 Task: Add an event with the title Team Building Activity, date '2023/12/12', time 7:50 AM to 9:50 AMand add a description: Team building activities designed to suit the specific needs and dynamics of the team. Customizing the activities to align with the team's goals and challenges can maximize their effectiveness in fostering collaboration, trust, and overall team cohesion.Select event color  Graphite . Add location for the event as: 456 Gran Via, Madrid, Spain, logged in from the account softage.1@softage.netand send the event invitation to softage.2@softage.net and softage.3@softage.net. Set a reminder for the event Weekly on Sunday
Action: Mouse moved to (26, 87)
Screenshot: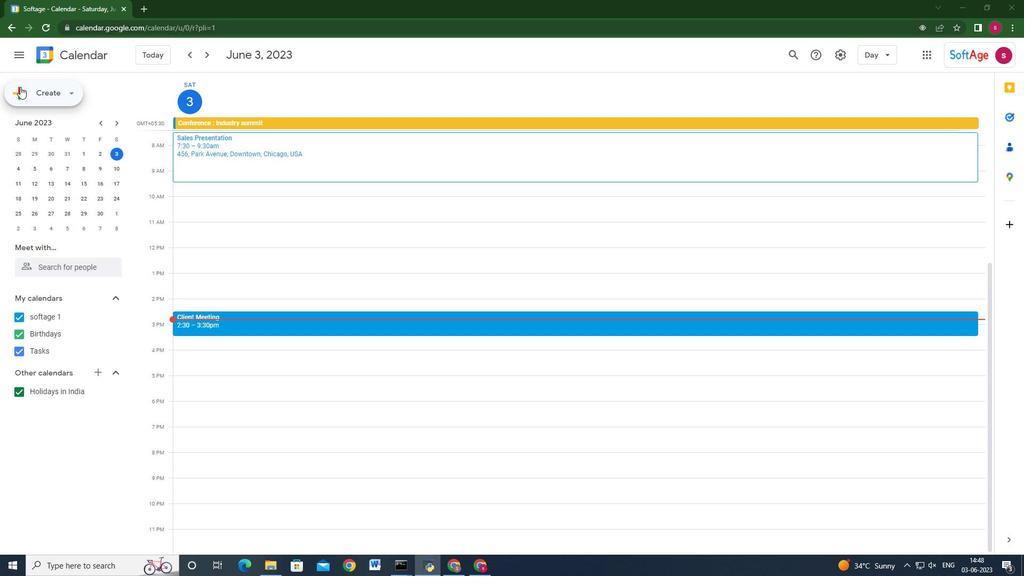 
Action: Mouse pressed left at (26, 87)
Screenshot: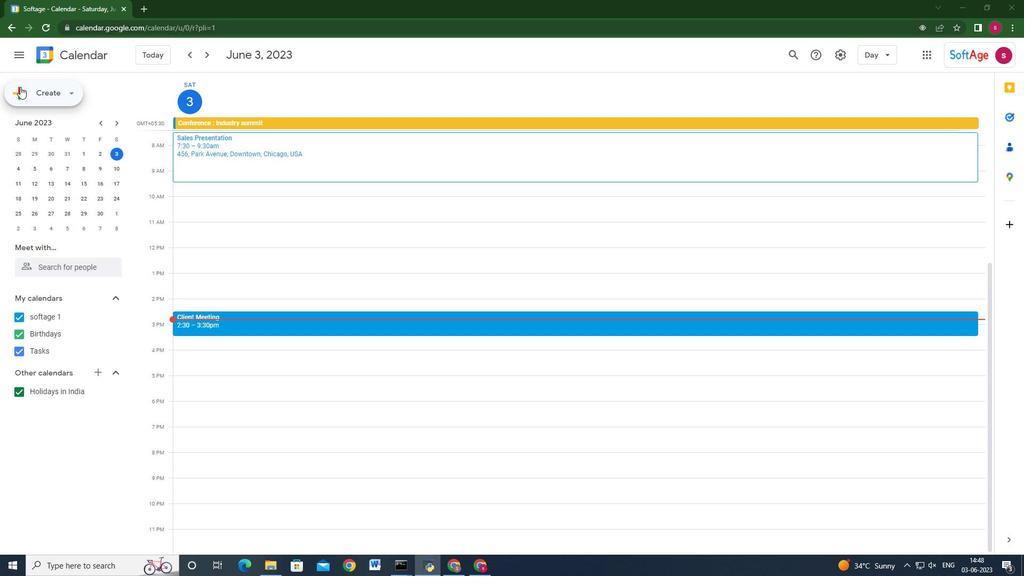 
Action: Mouse moved to (37, 117)
Screenshot: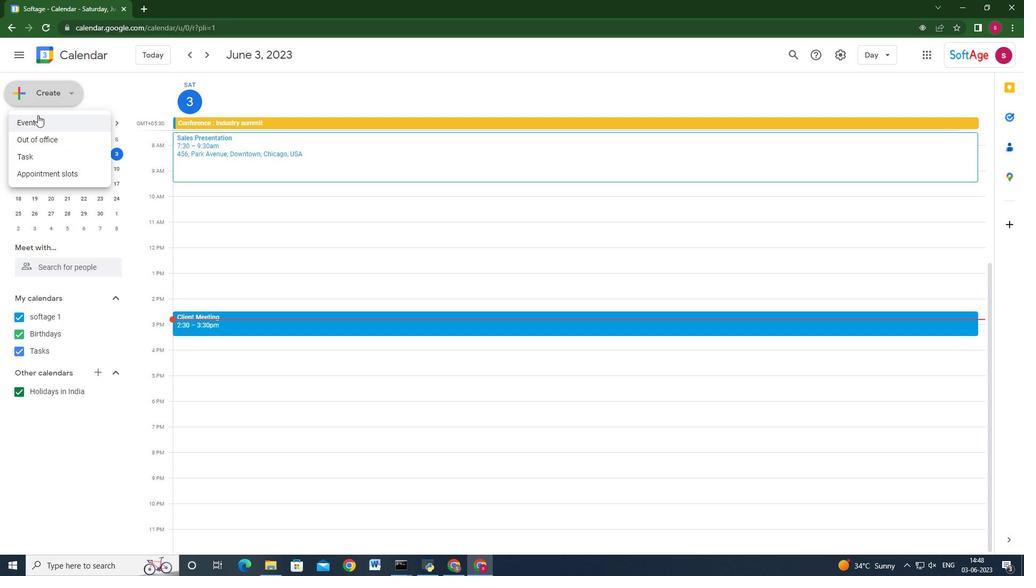 
Action: Mouse pressed left at (37, 117)
Screenshot: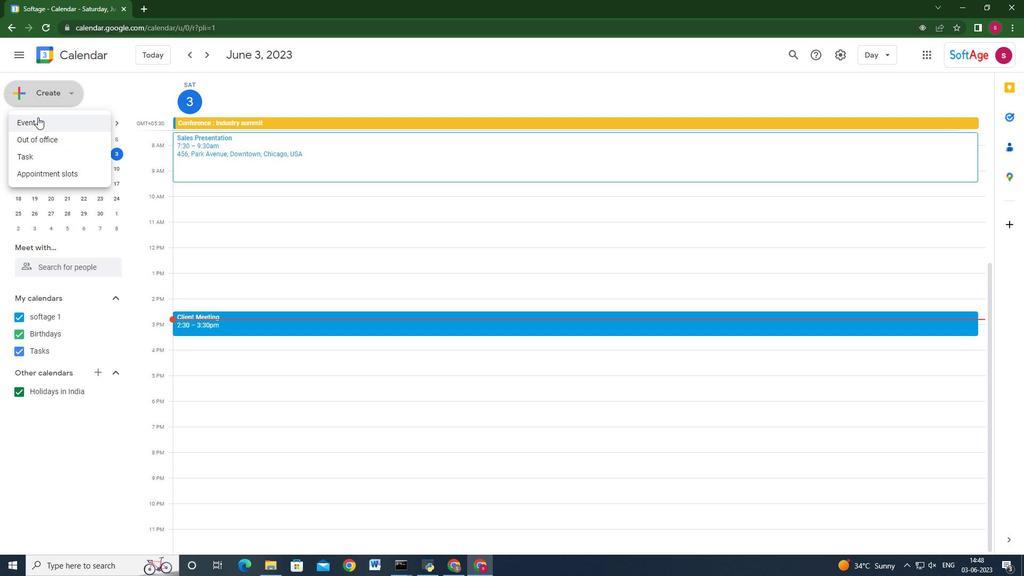 
Action: Mouse moved to (592, 419)
Screenshot: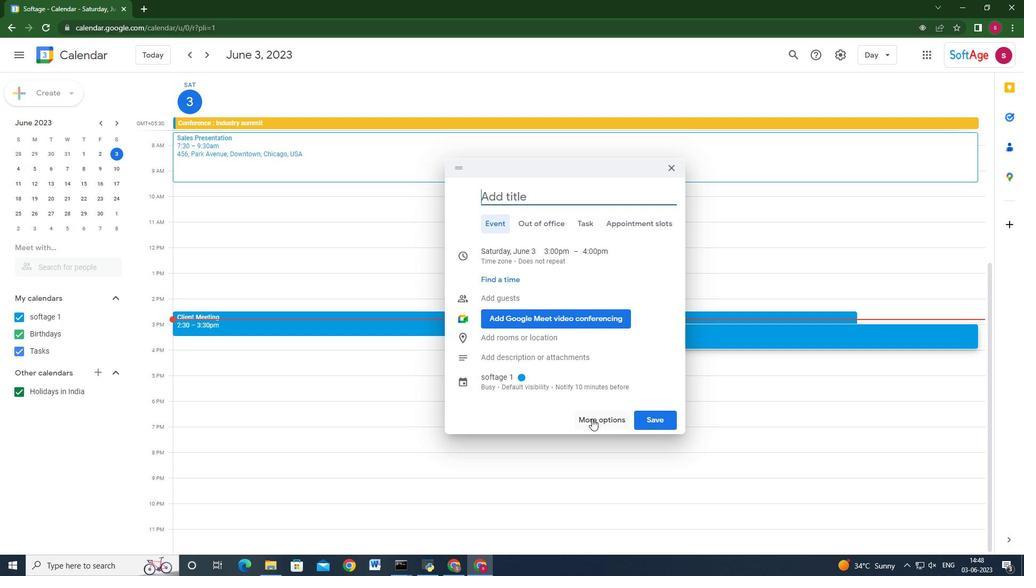 
Action: Mouse pressed left at (592, 419)
Screenshot: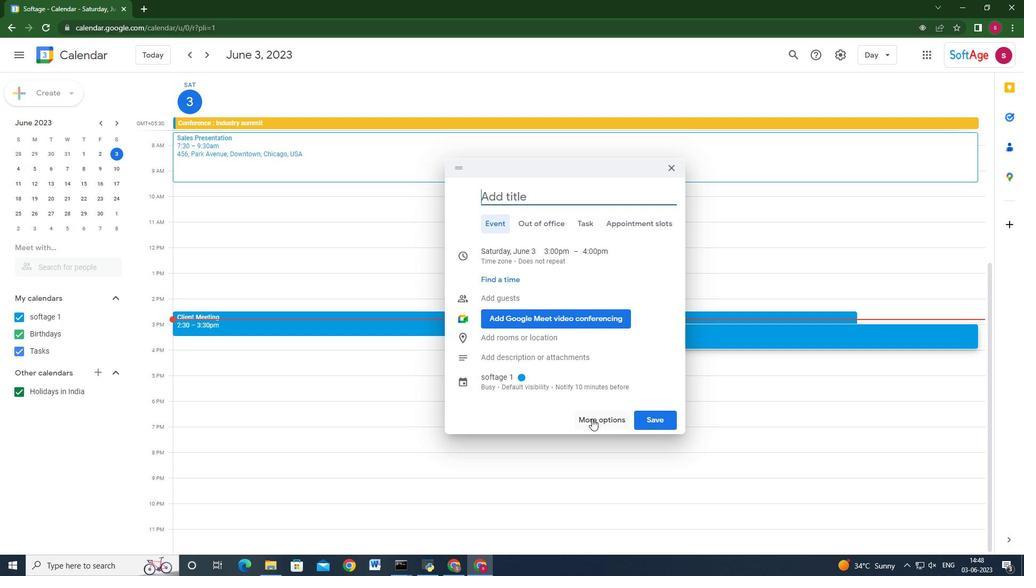 
Action: Mouse moved to (157, 56)
Screenshot: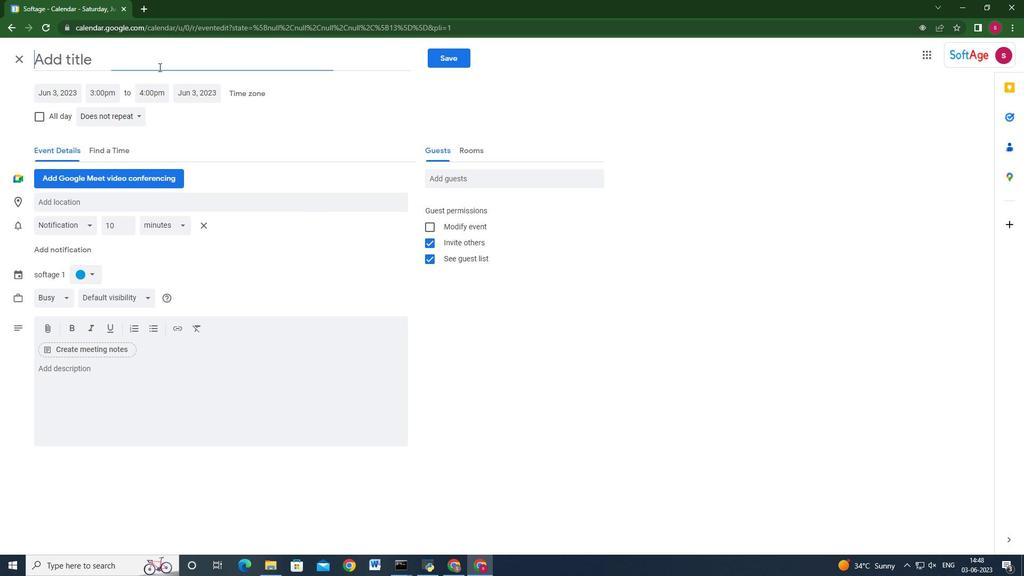 
Action: Key pressed <Key.shift_r>Team<Key.space><Key.shift>Building<Key.space><Key.shift_r>Activity,<Key.backspace>
Screenshot: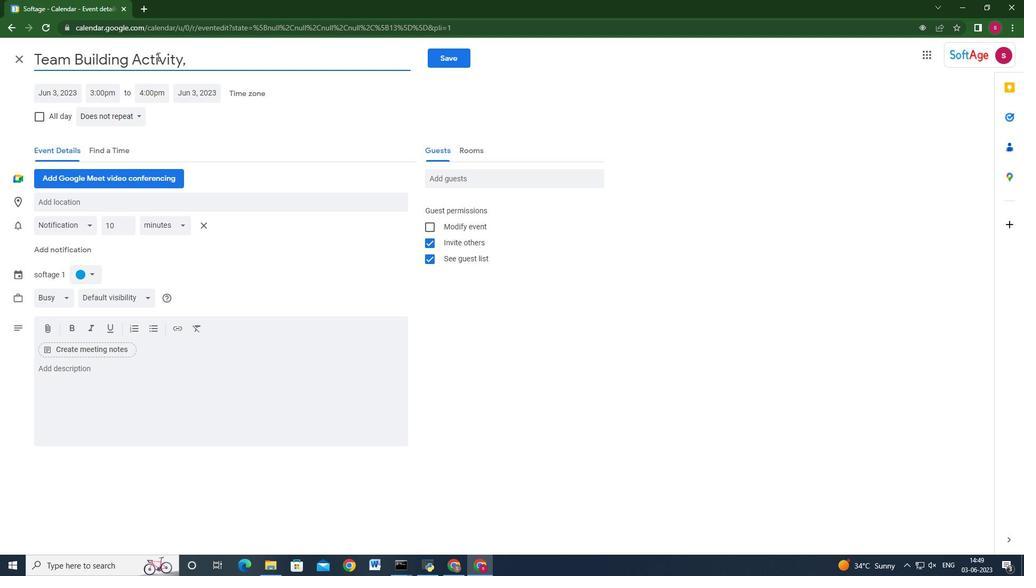 
Action: Mouse moved to (64, 89)
Screenshot: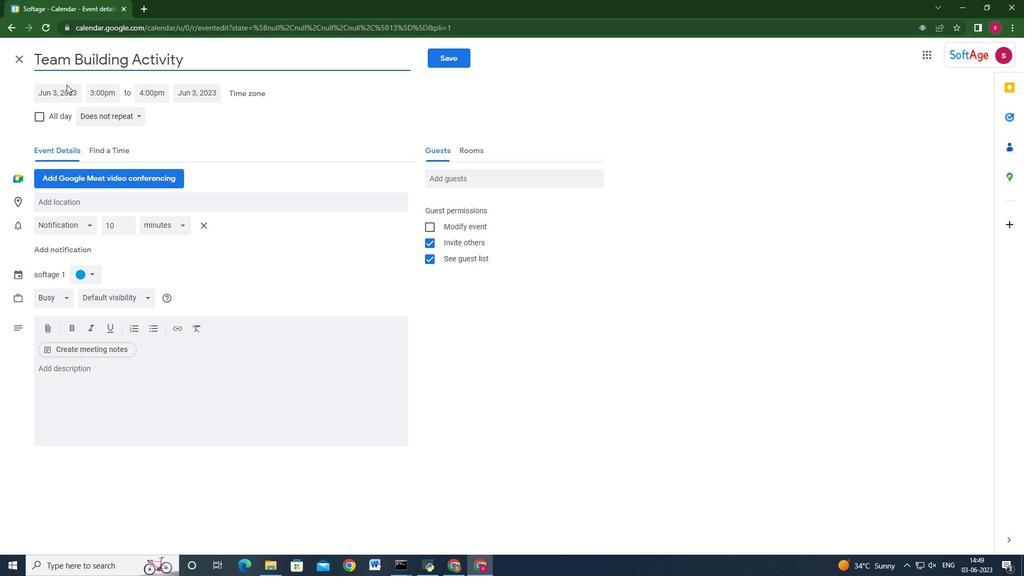 
Action: Mouse pressed left at (64, 89)
Screenshot: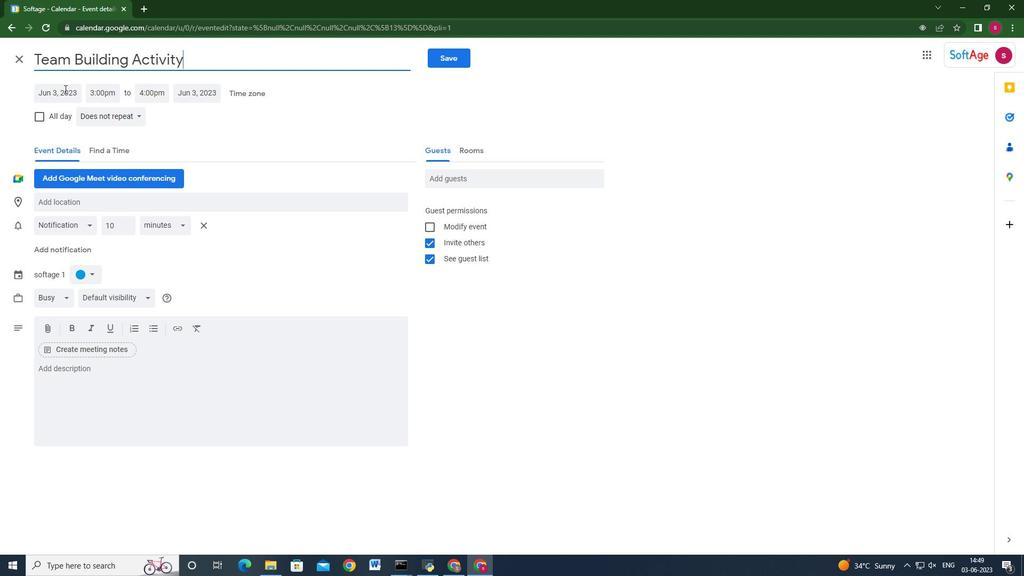 
Action: Mouse moved to (167, 118)
Screenshot: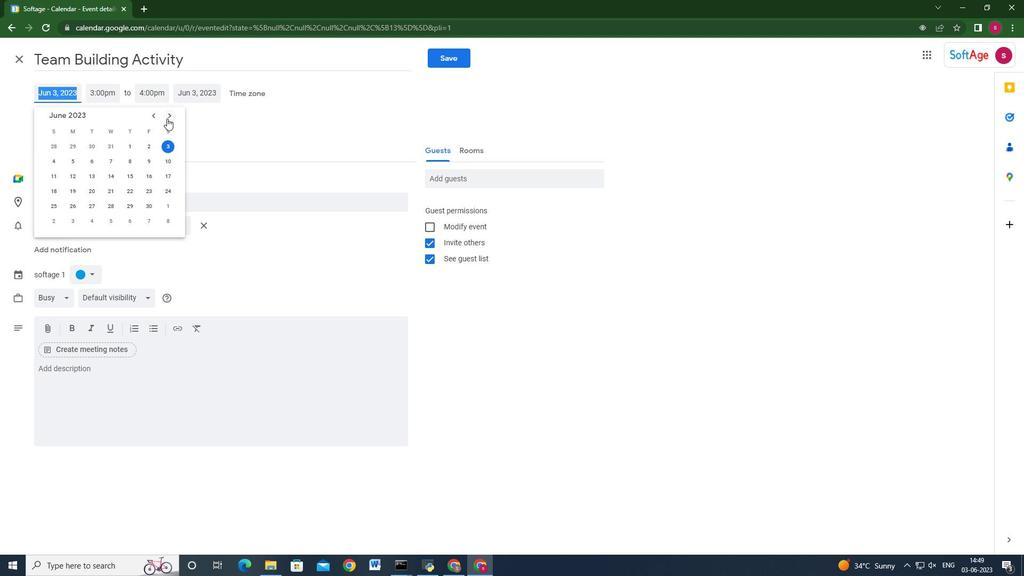 
Action: Mouse pressed left at (167, 118)
Screenshot: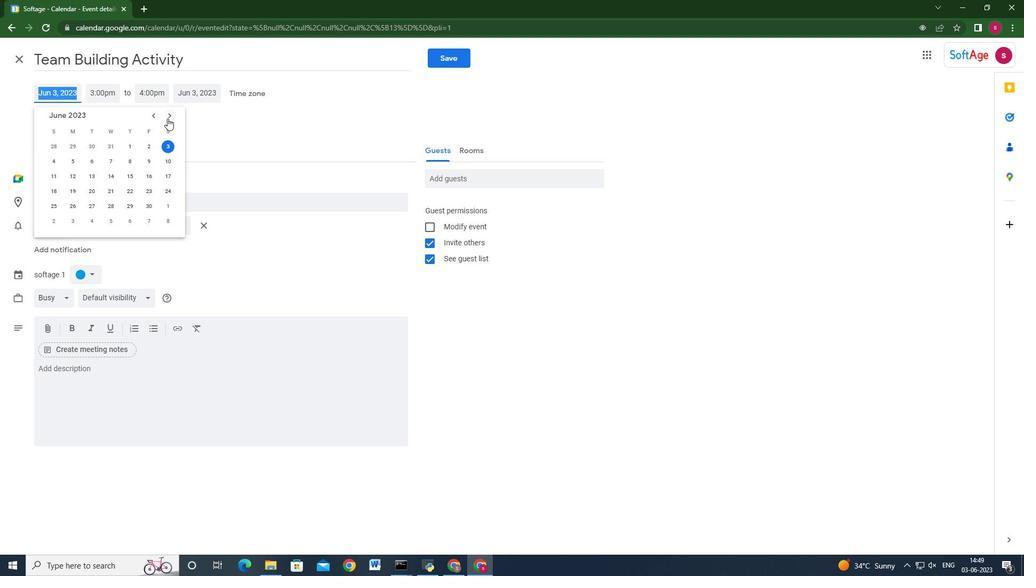 
Action: Mouse pressed left at (167, 118)
Screenshot: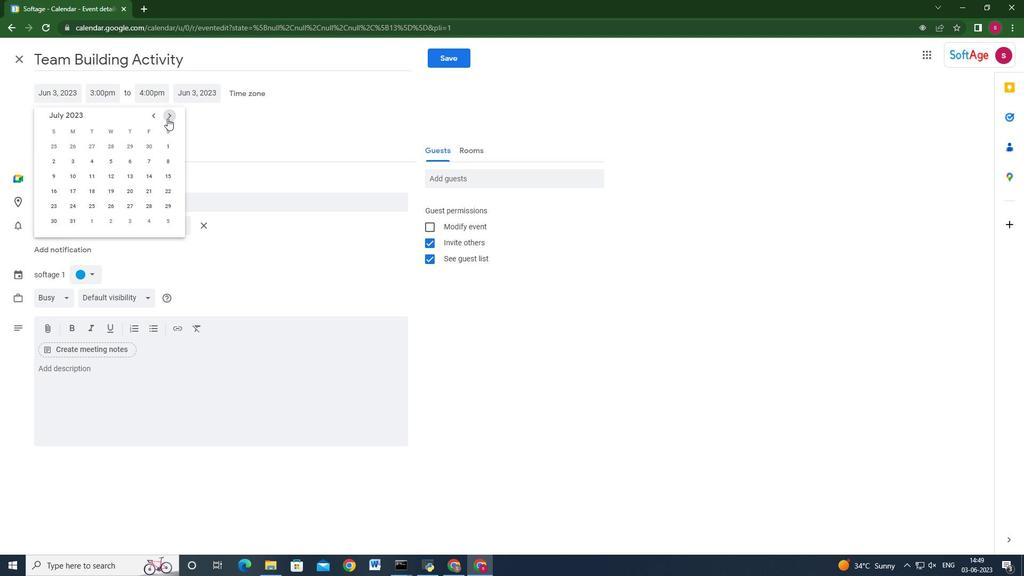 
Action: Mouse pressed left at (167, 118)
Screenshot: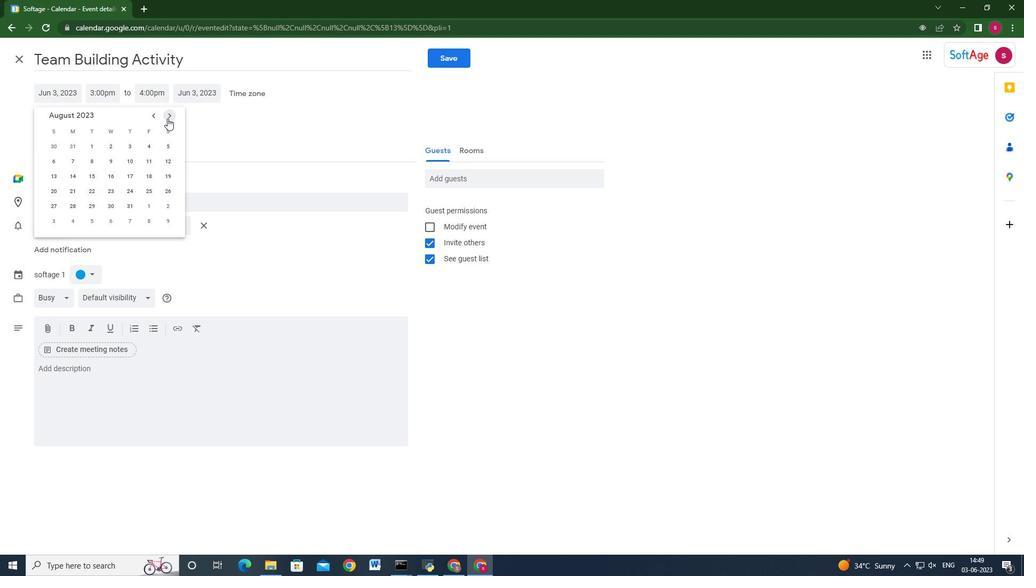 
Action: Mouse pressed left at (167, 118)
Screenshot: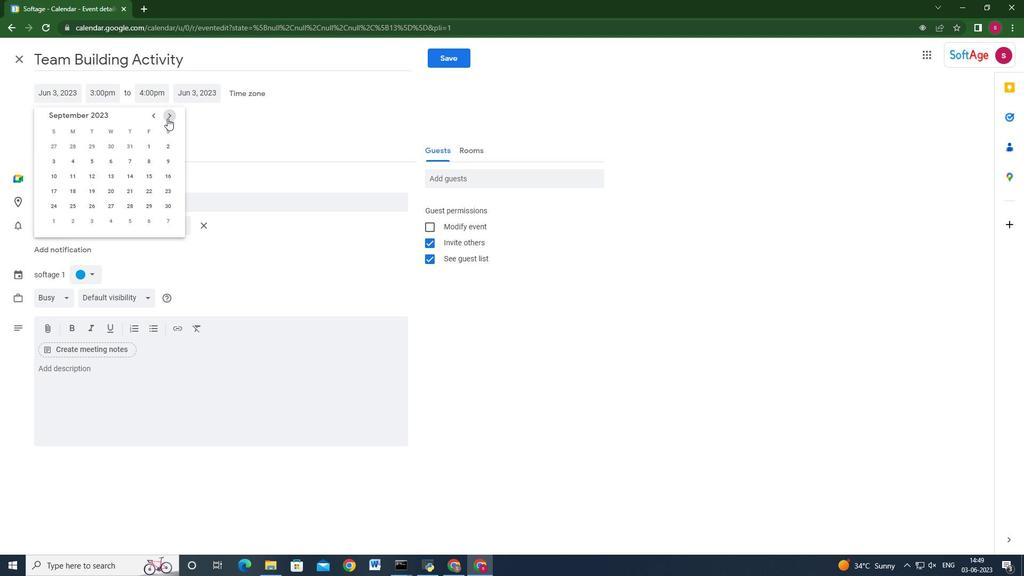 
Action: Mouse pressed left at (167, 118)
Screenshot: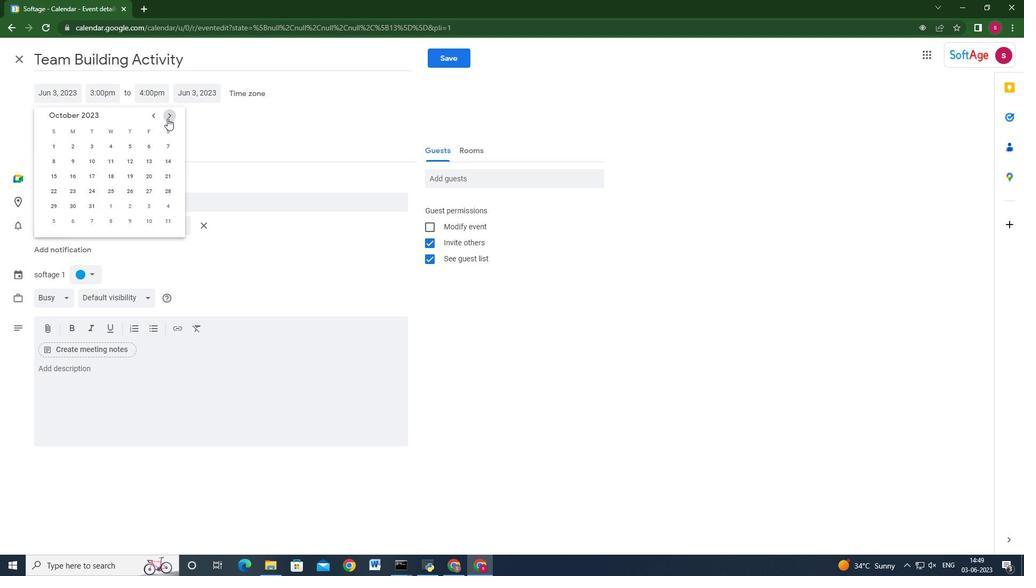 
Action: Mouse pressed left at (167, 118)
Screenshot: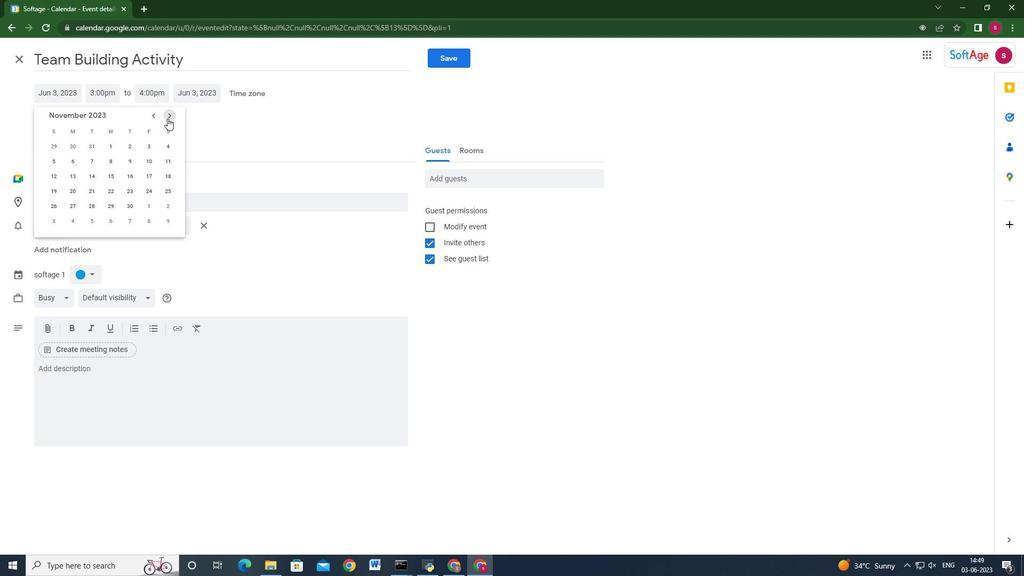 
Action: Mouse moved to (90, 178)
Screenshot: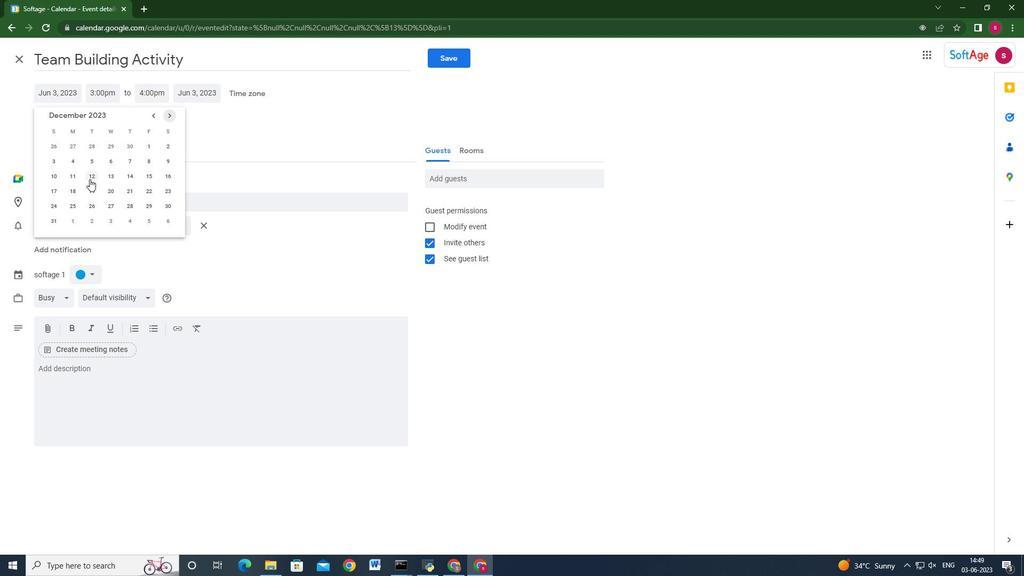 
Action: Mouse pressed left at (90, 178)
Screenshot: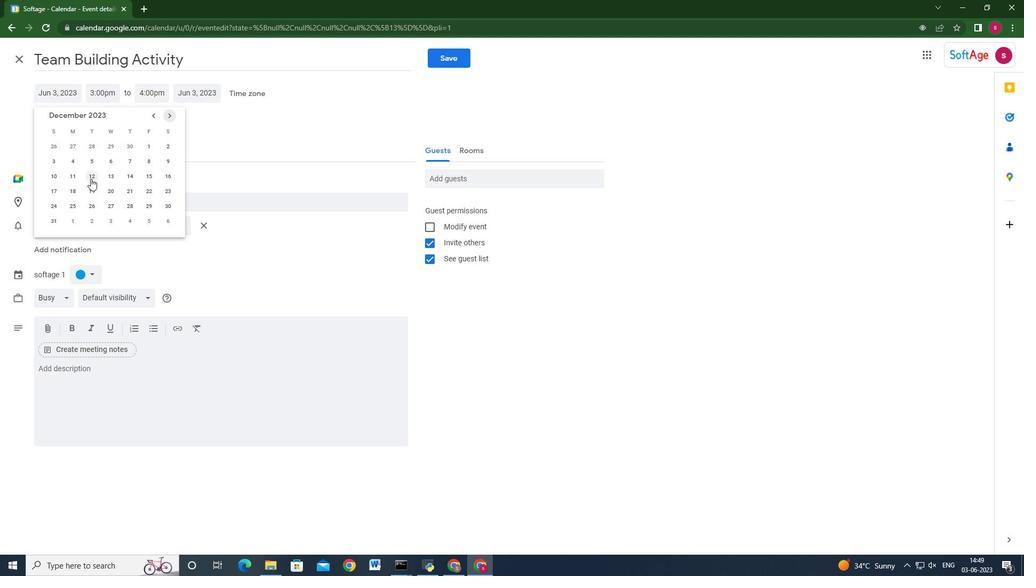 
Action: Mouse moved to (114, 93)
Screenshot: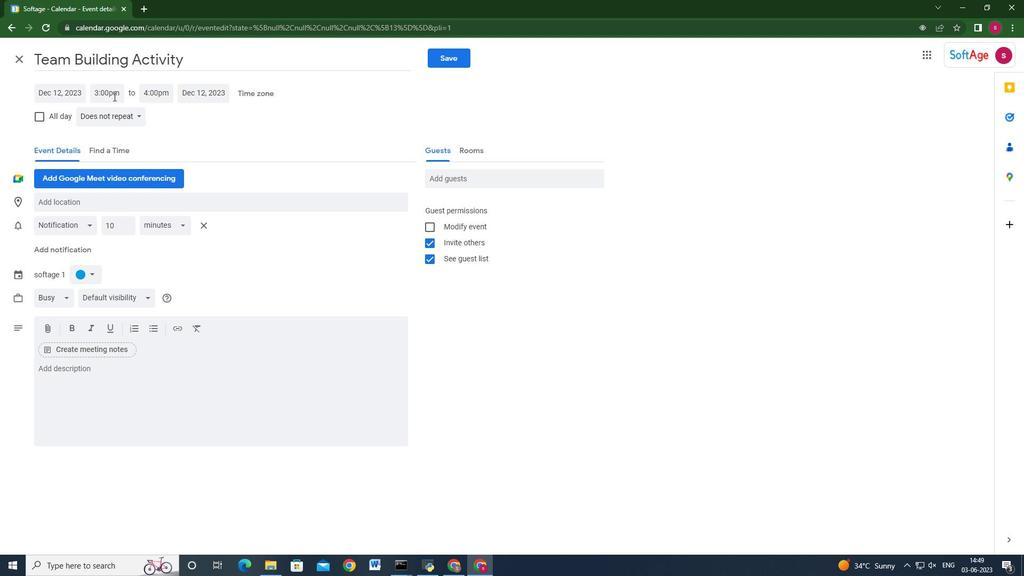 
Action: Mouse pressed left at (114, 93)
Screenshot: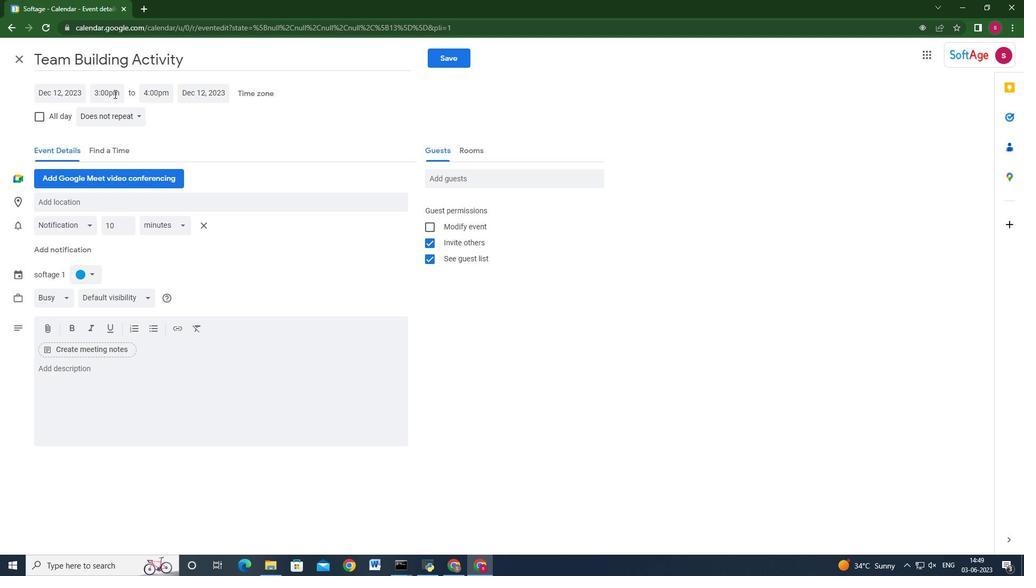 
Action: Mouse moved to (153, 162)
Screenshot: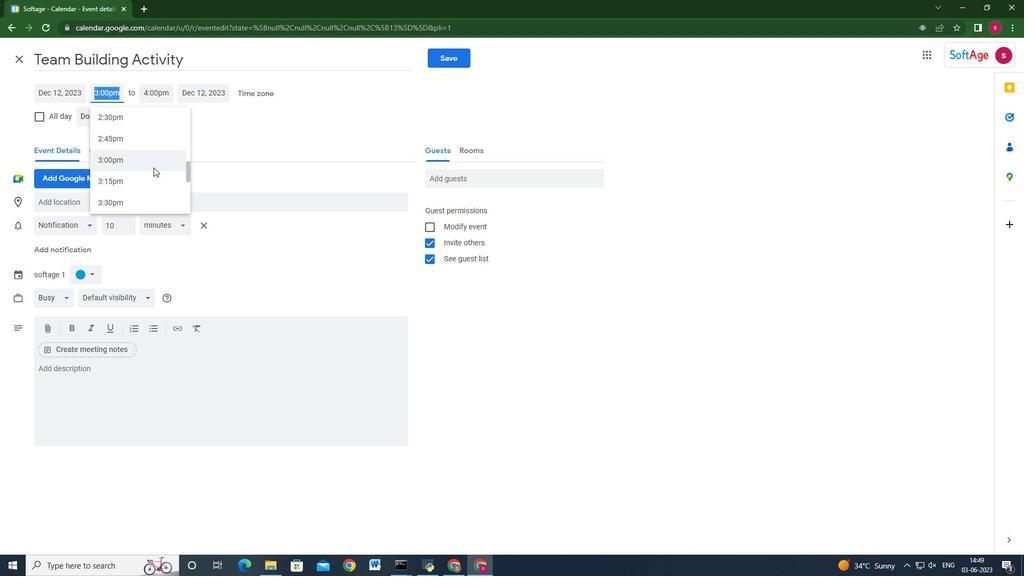 
Action: Mouse scrolled (153, 162) with delta (0, 0)
Screenshot: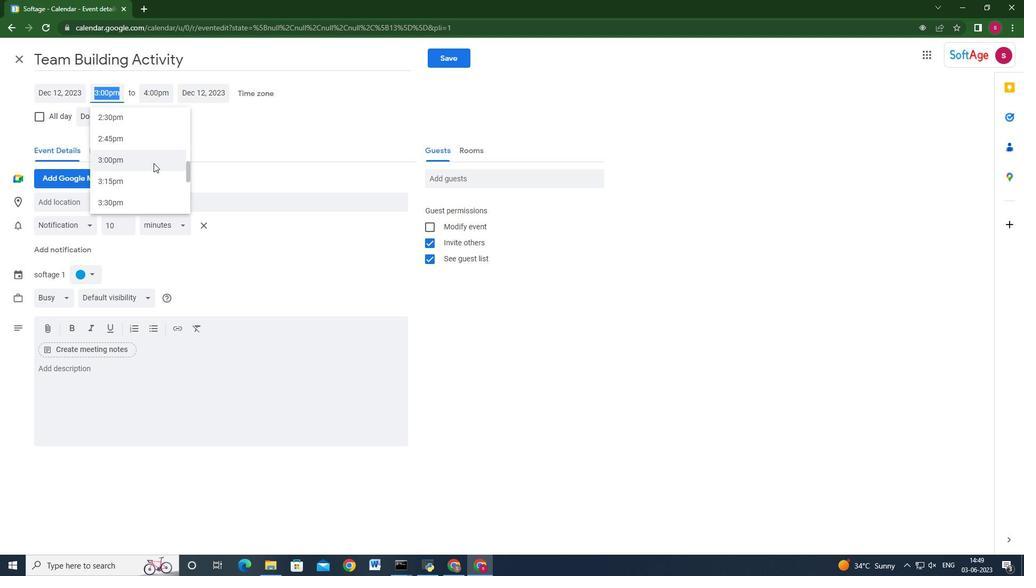 
Action: Mouse scrolled (153, 162) with delta (0, 0)
Screenshot: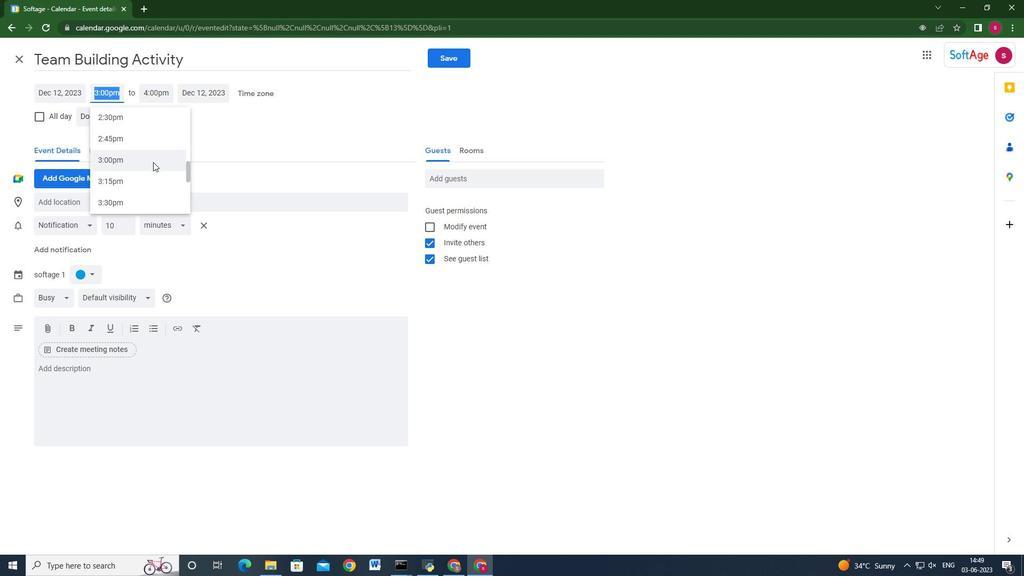 
Action: Mouse scrolled (153, 162) with delta (0, 0)
Screenshot: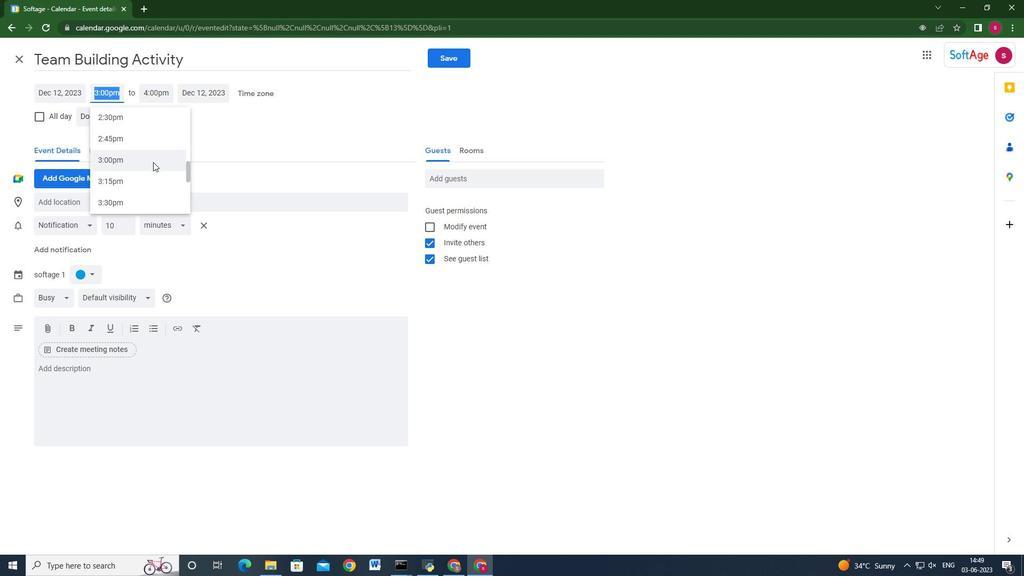 
Action: Mouse scrolled (153, 162) with delta (0, 0)
Screenshot: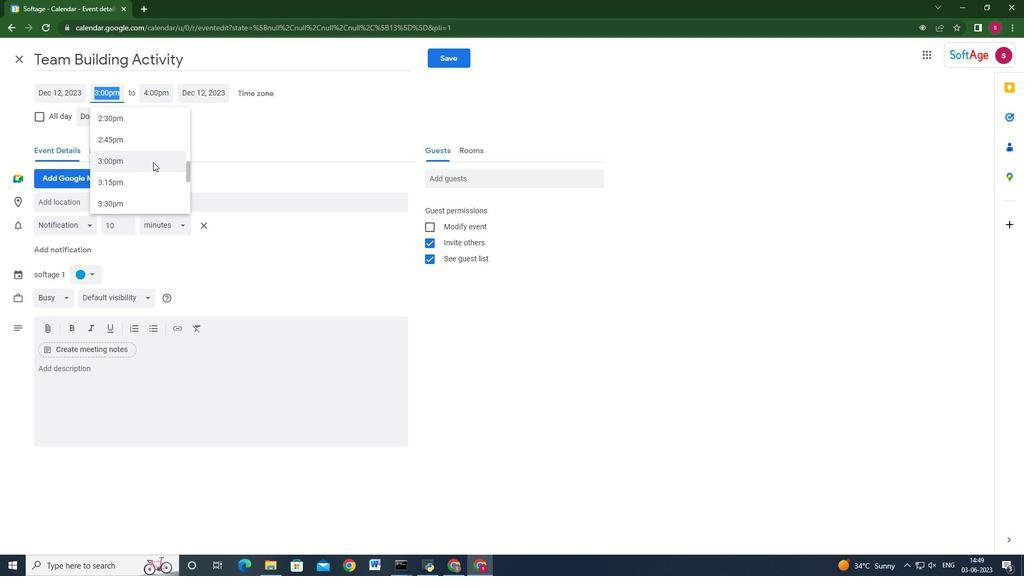 
Action: Mouse scrolled (153, 162) with delta (0, 0)
Screenshot: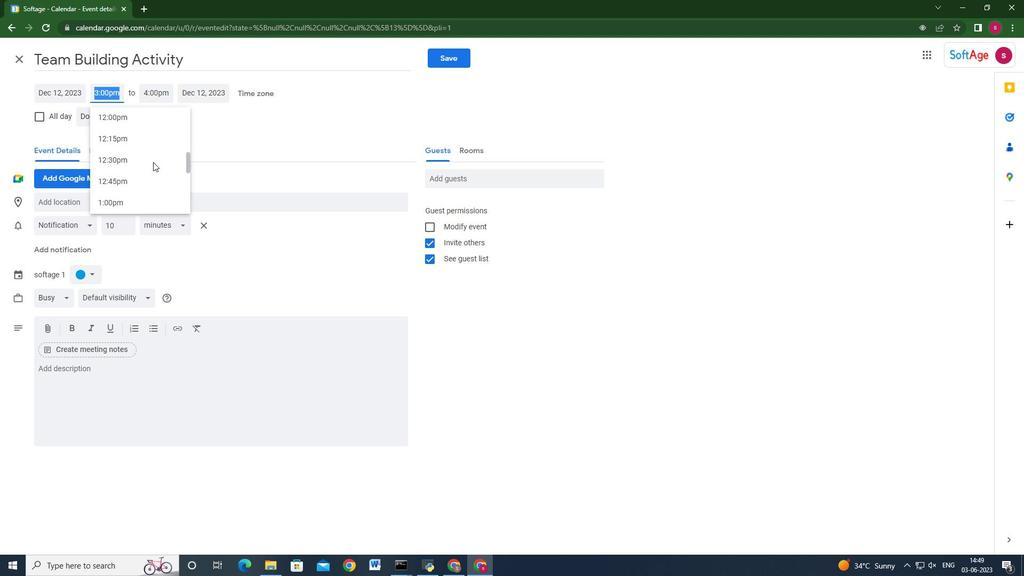 
Action: Mouse scrolled (153, 162) with delta (0, 0)
Screenshot: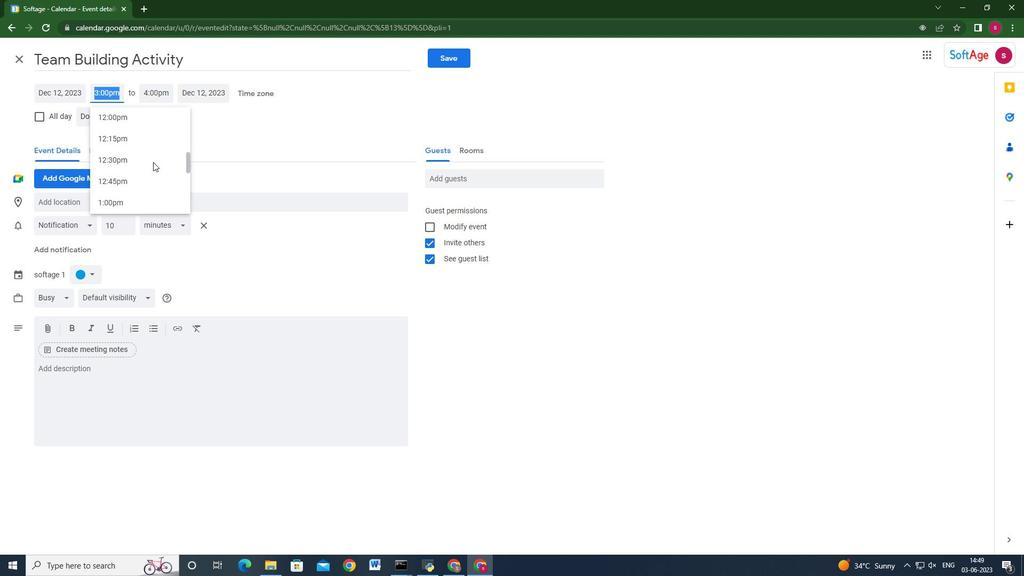 
Action: Mouse moved to (152, 162)
Screenshot: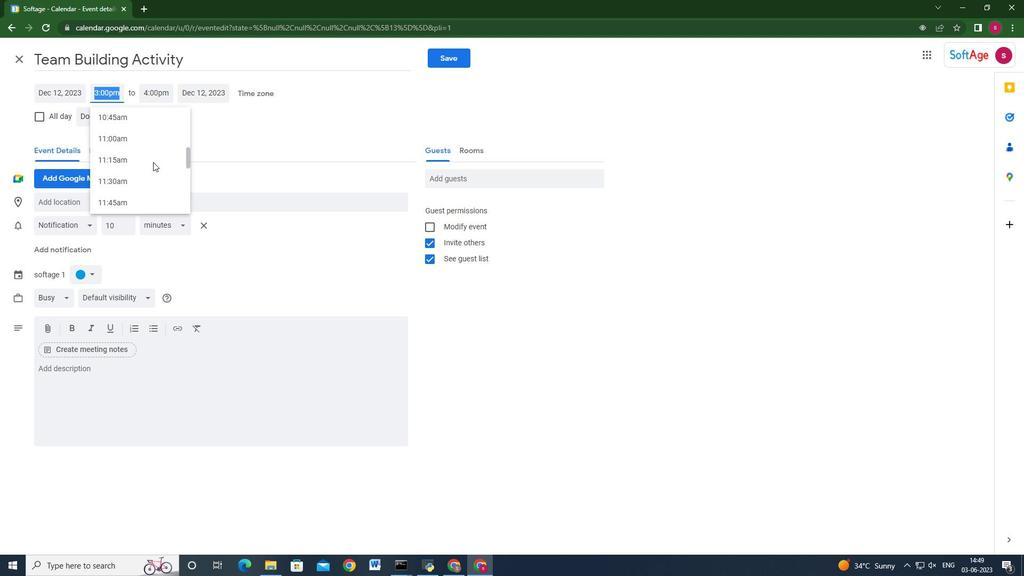 
Action: Mouse scrolled (152, 162) with delta (0, 0)
Screenshot: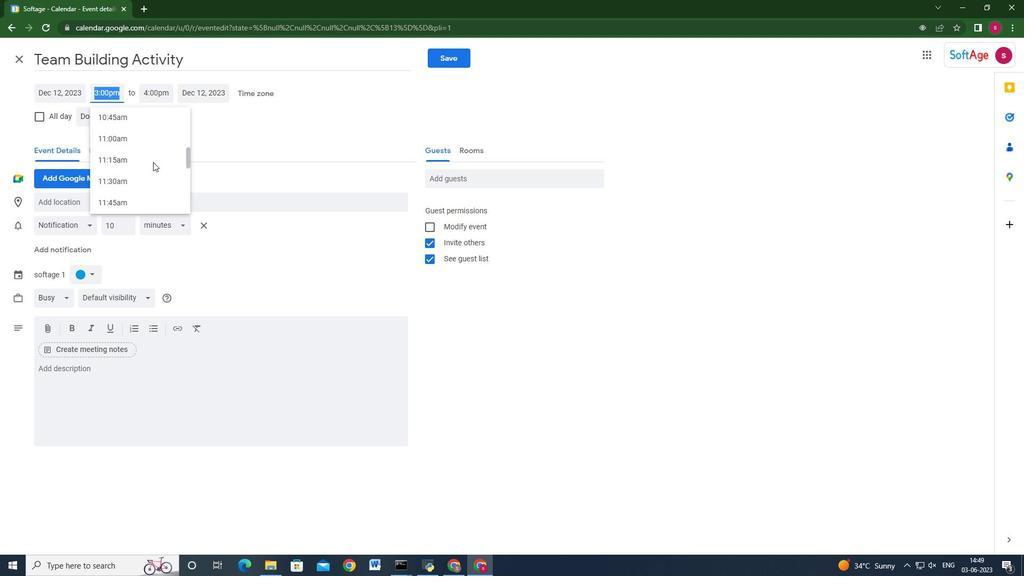 
Action: Mouse scrolled (152, 162) with delta (0, 0)
Screenshot: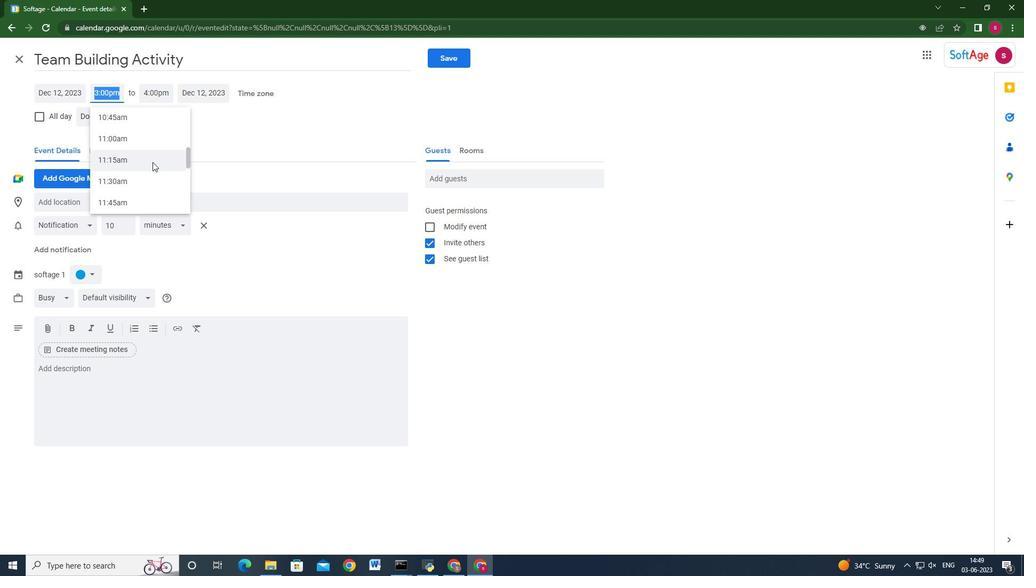 
Action: Mouse moved to (152, 162)
Screenshot: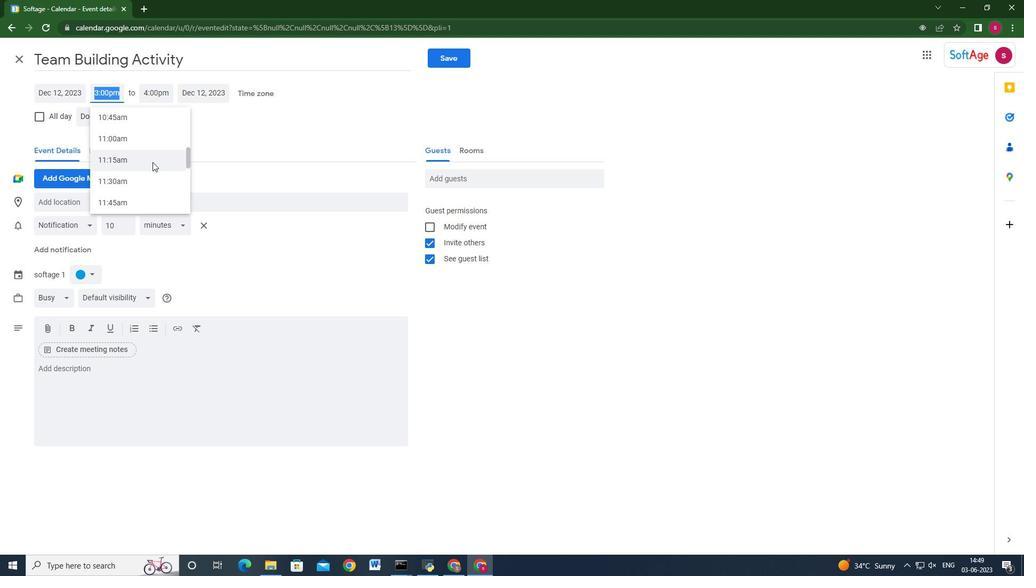
Action: Mouse scrolled (152, 162) with delta (0, 0)
Screenshot: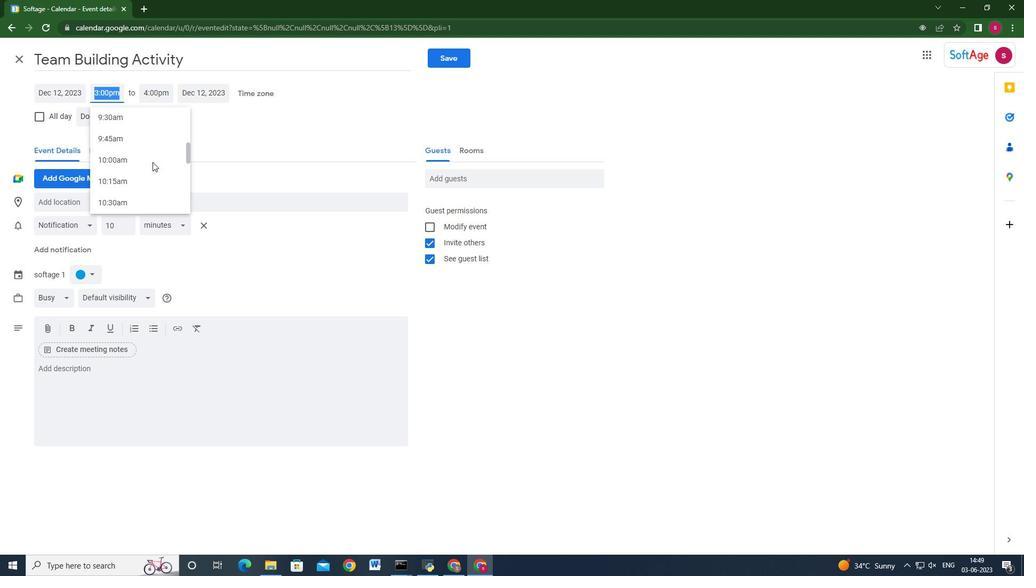 
Action: Mouse moved to (150, 162)
Screenshot: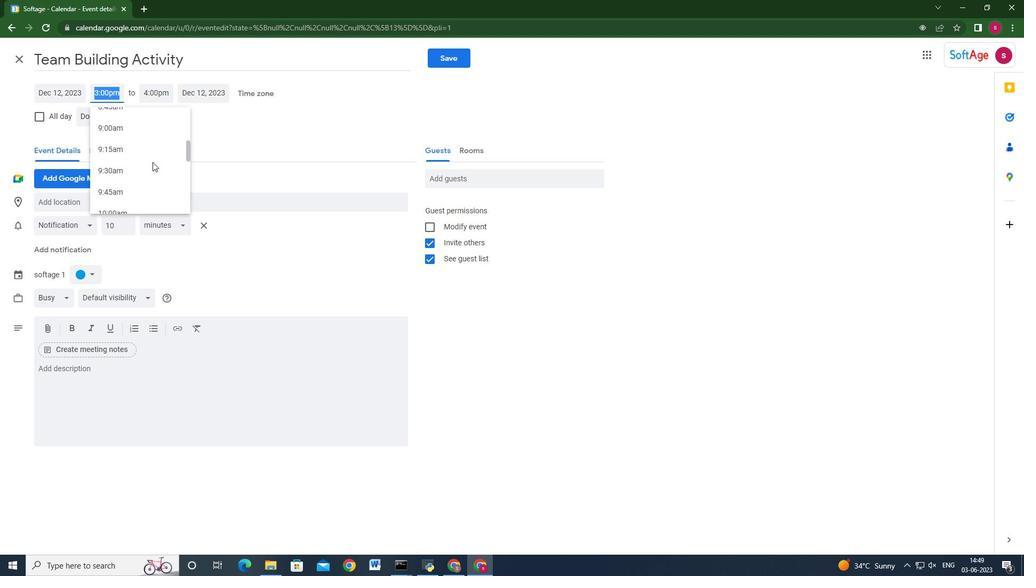 
Action: Mouse scrolled (150, 162) with delta (0, 0)
Screenshot: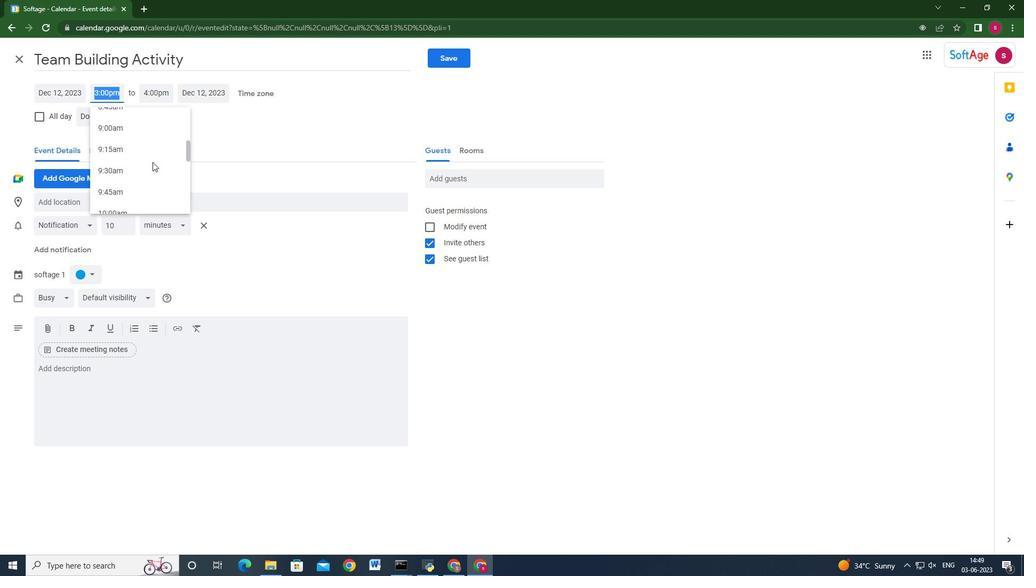 
Action: Mouse scrolled (150, 162) with delta (0, 0)
Screenshot: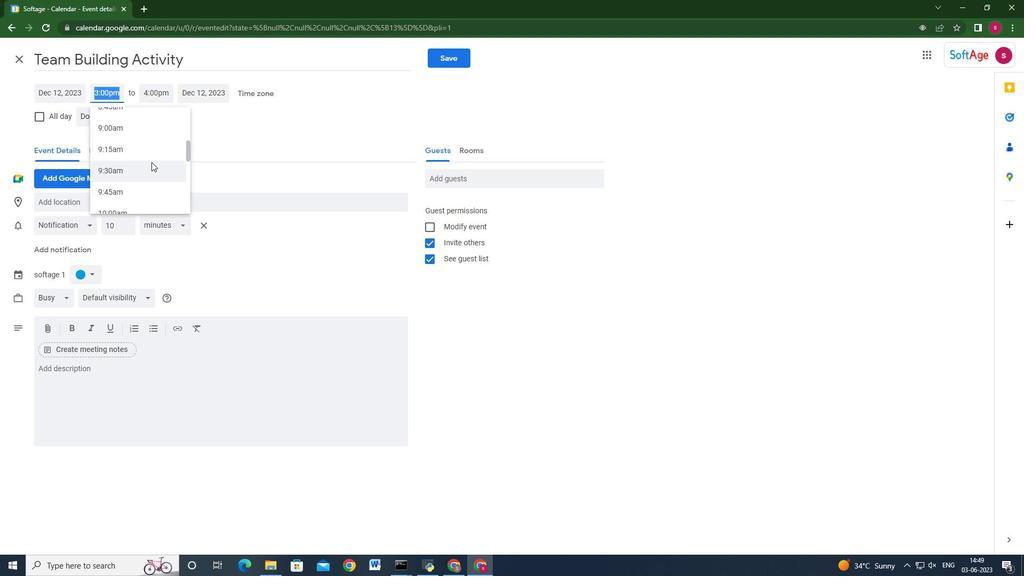 
Action: Mouse moved to (150, 162)
Screenshot: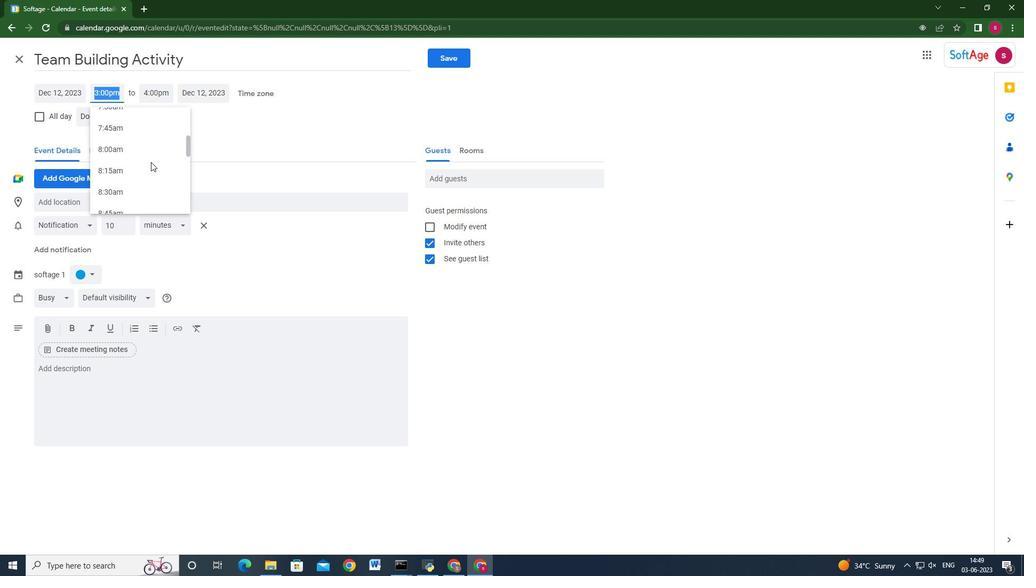 
Action: Mouse scrolled (150, 162) with delta (0, 0)
Screenshot: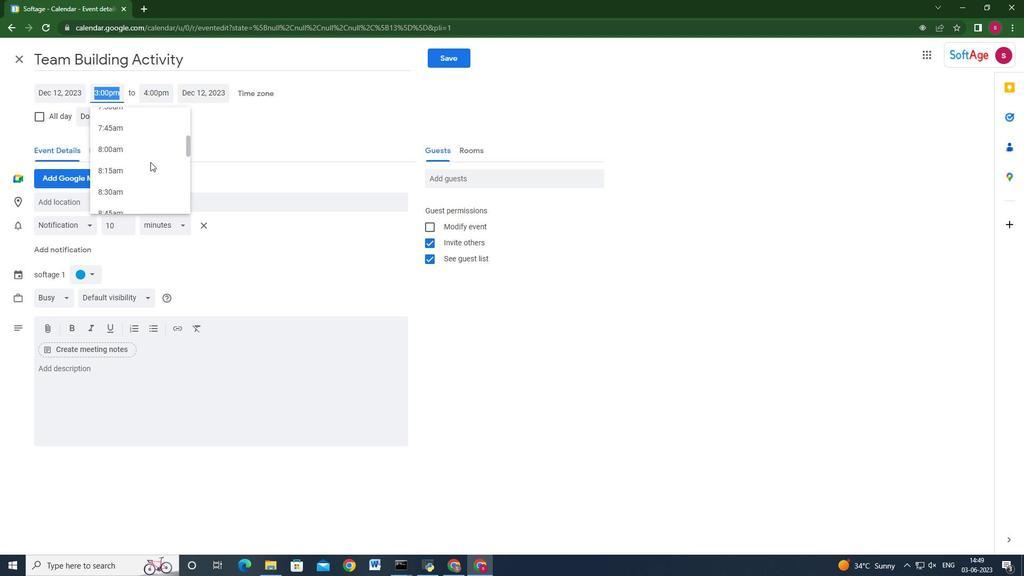 
Action: Mouse moved to (127, 106)
Screenshot: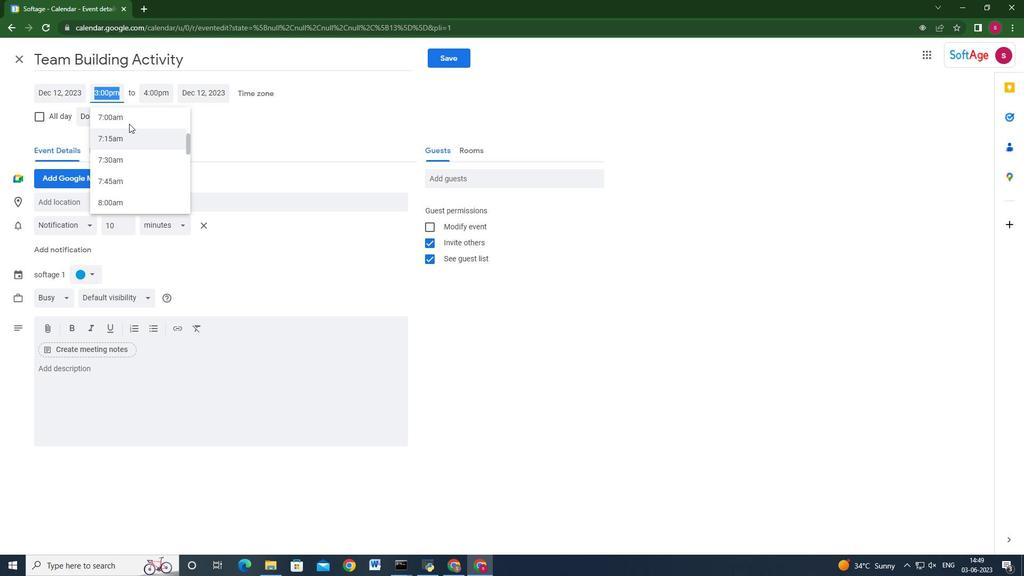 
Action: Key pressed 7<Key.shift>:50am
Screenshot: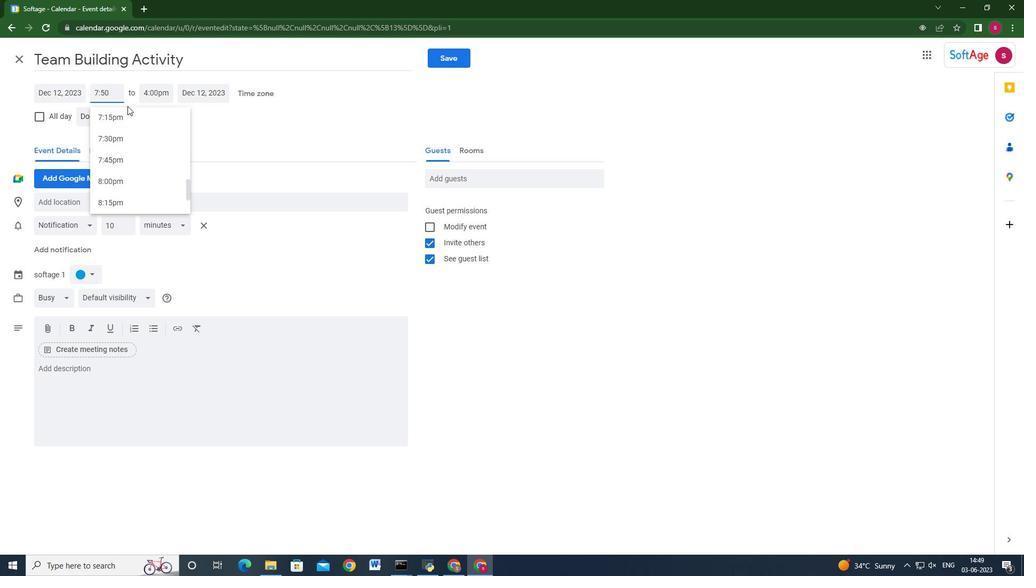 
Action: Mouse moved to (161, 84)
Screenshot: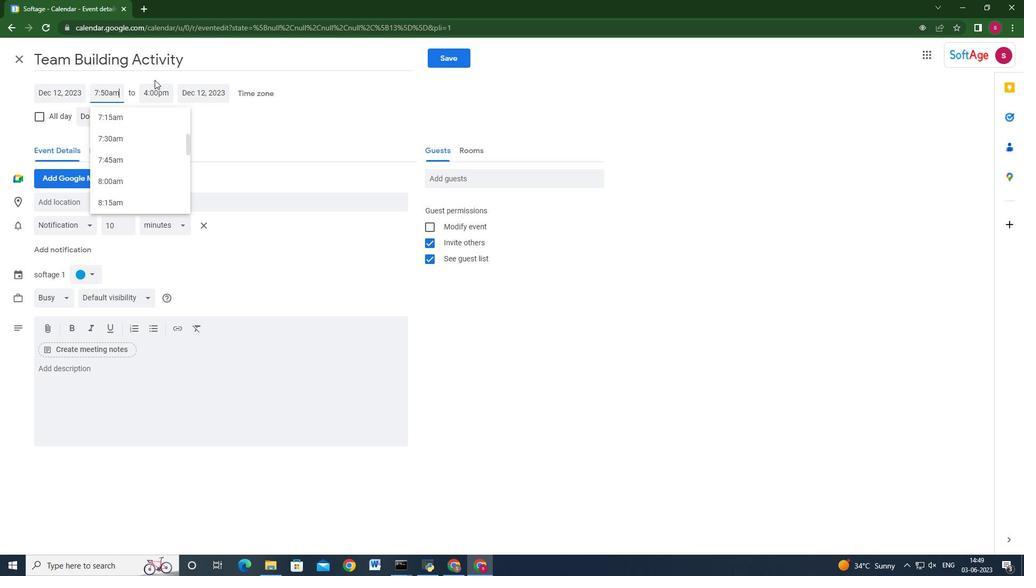 
Action: Mouse pressed left at (161, 84)
Screenshot: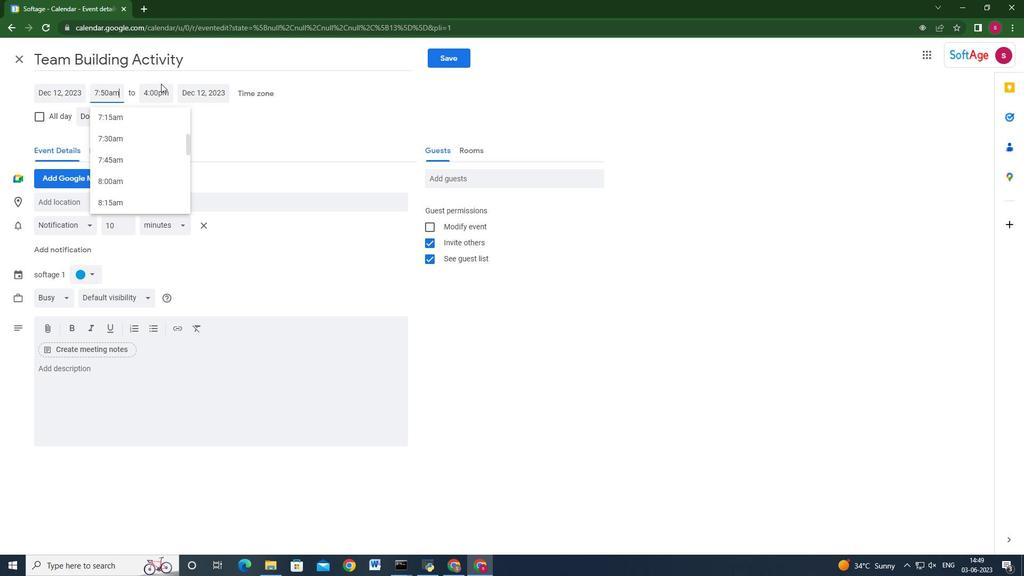 
Action: Key pressed 9<Key.shift>:50am<Key.enter>
Screenshot: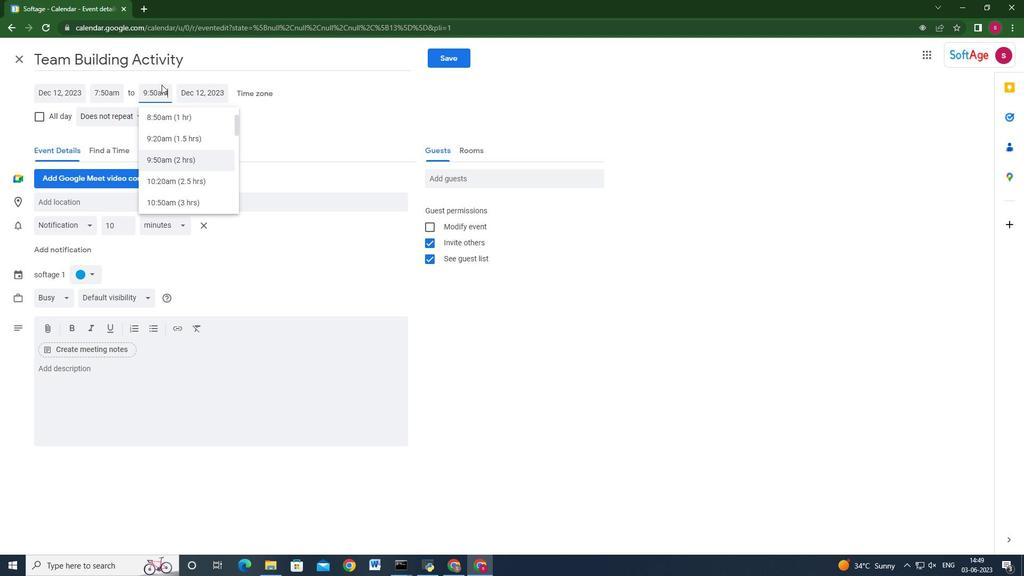 
Action: Mouse moved to (164, 366)
Screenshot: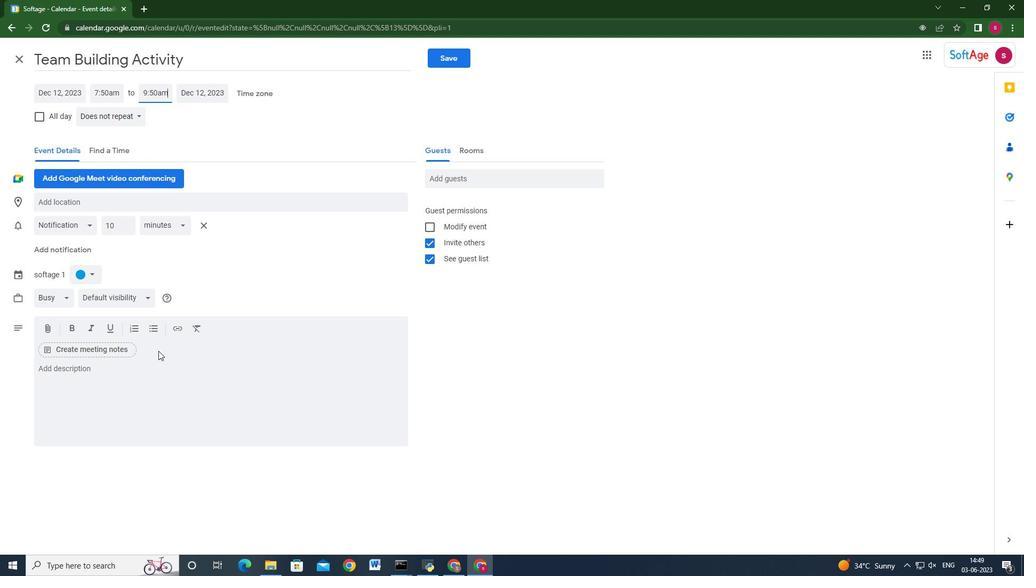 
Action: Mouse pressed left at (164, 366)
Screenshot: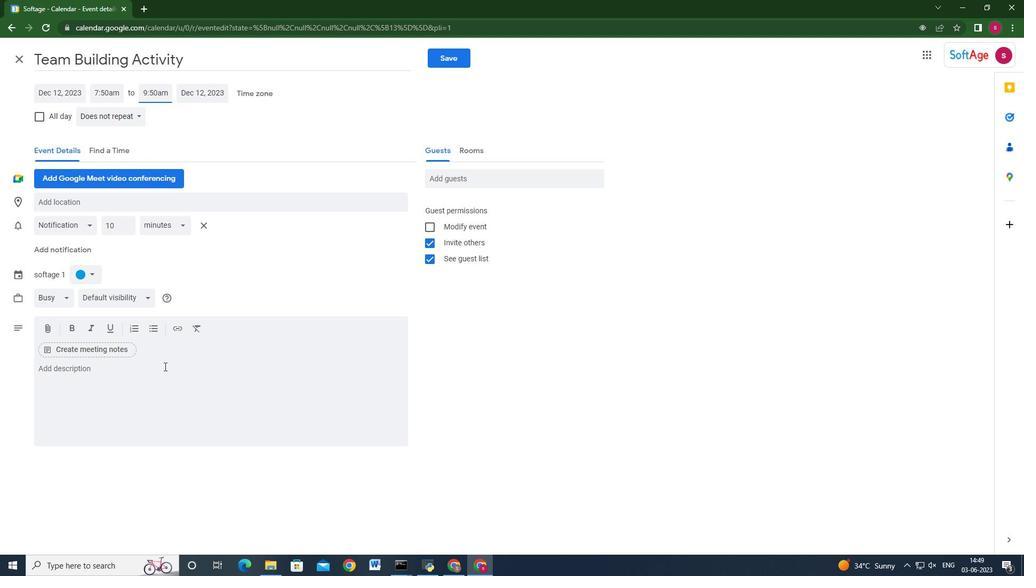 
Action: Key pressed <Key.shift>Team<Key.space>building<Key.space>activities<Key.space>designed<Key.space>to<Key.space>suit<Key.space>the<Key.space>specific<Key.space>needs<Key.space>t<Key.backspace>and<Key.space>dynamics<Key.space>of<Key.space>the<Key.space>team.<Key.space><Key.shift>Customizing<Key.space>the<Key.space>activities<Key.space>to<Key.space>align<Key.space>with<Key.space>the<Key.space>team's<Key.space>goals<Key.space>and<Key.space>challenges<Key.space>can<Key.space>maximize<Key.space>ther<Key.backspace>ir<Key.space>effectiveness<Key.space>in<Key.space>fostering<Key.space>collaboration,<Key.space>trust,<Key.space>and<Key.space>overall<Key.space>team<Key.space>cohesion
Screenshot: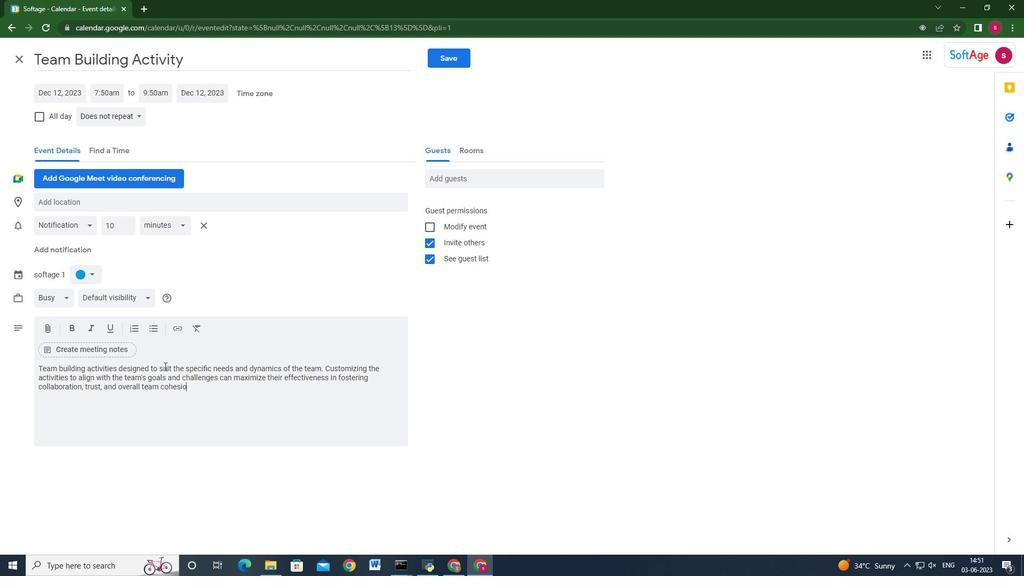 
Action: Mouse moved to (93, 275)
Screenshot: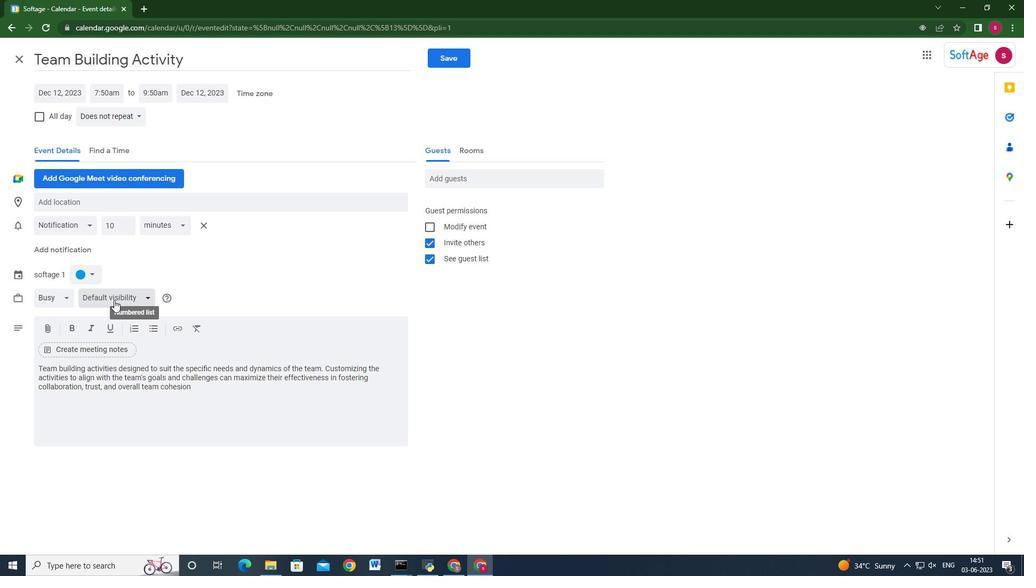 
Action: Mouse pressed left at (93, 275)
Screenshot: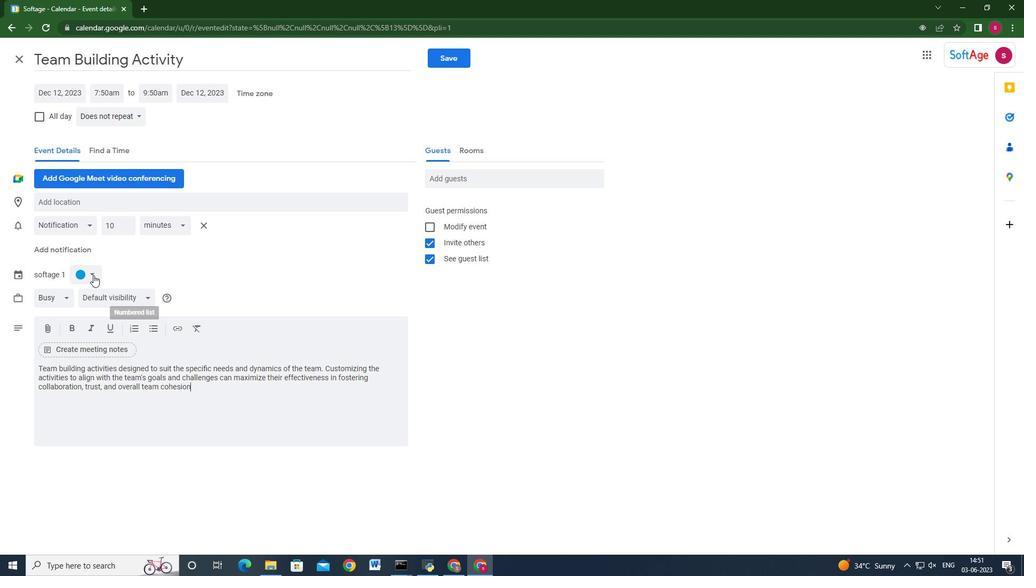 
Action: Mouse moved to (80, 336)
Screenshot: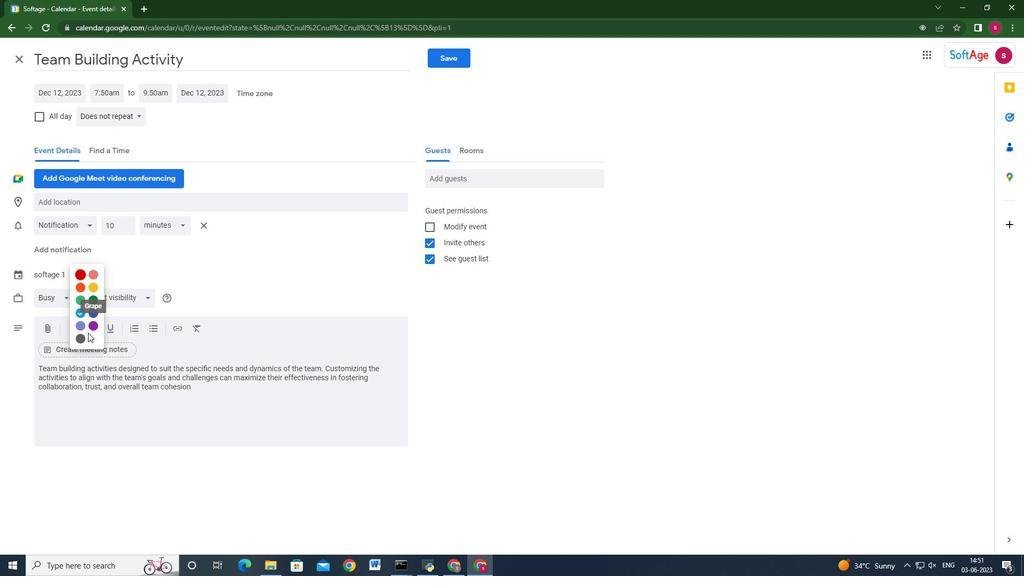 
Action: Mouse pressed left at (80, 336)
Screenshot: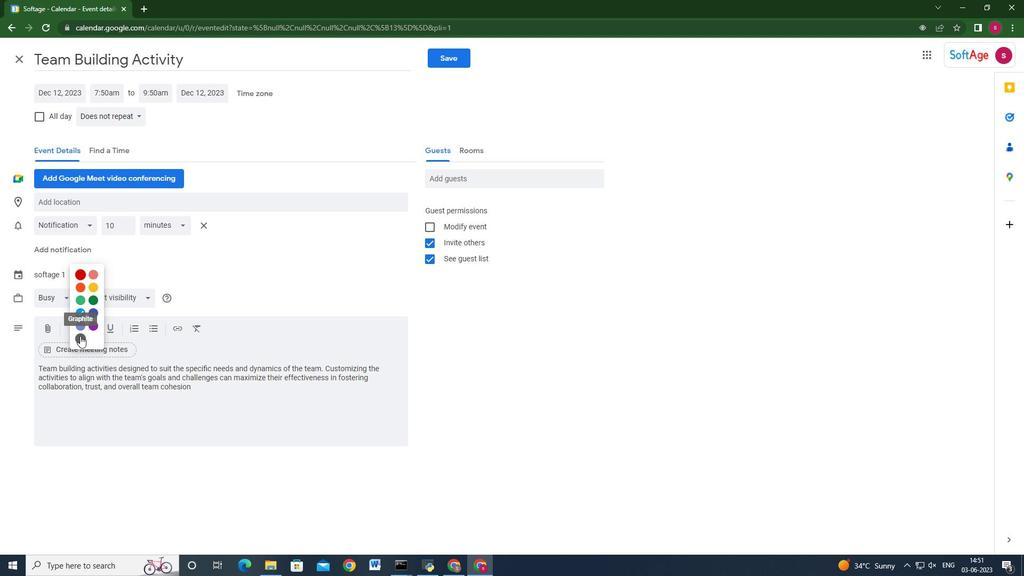
Action: Mouse moved to (202, 388)
Screenshot: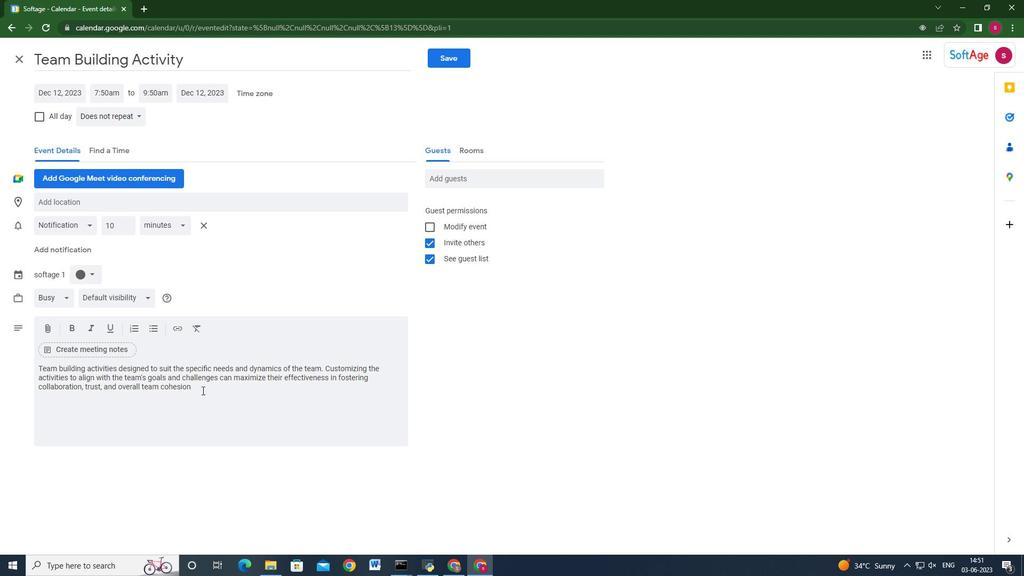 
Action: Mouse pressed left at (202, 388)
Screenshot: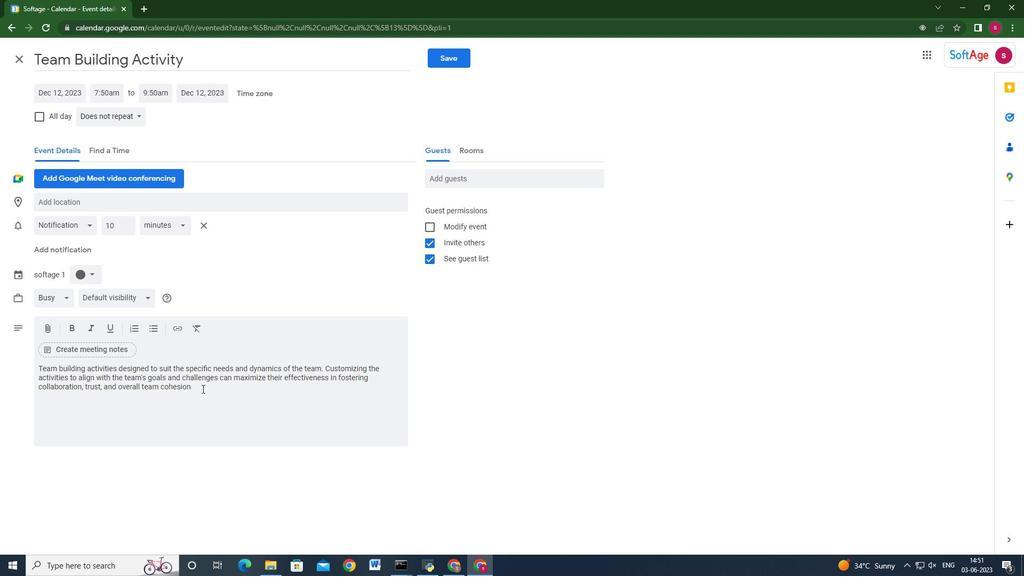 
Action: Mouse moved to (116, 205)
Screenshot: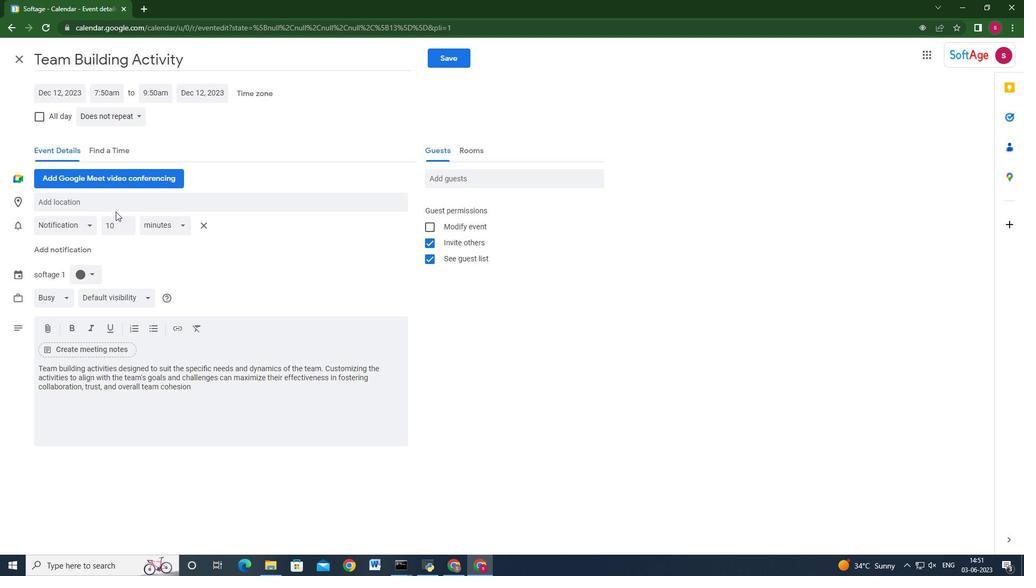 
Action: Mouse pressed left at (116, 205)
Screenshot: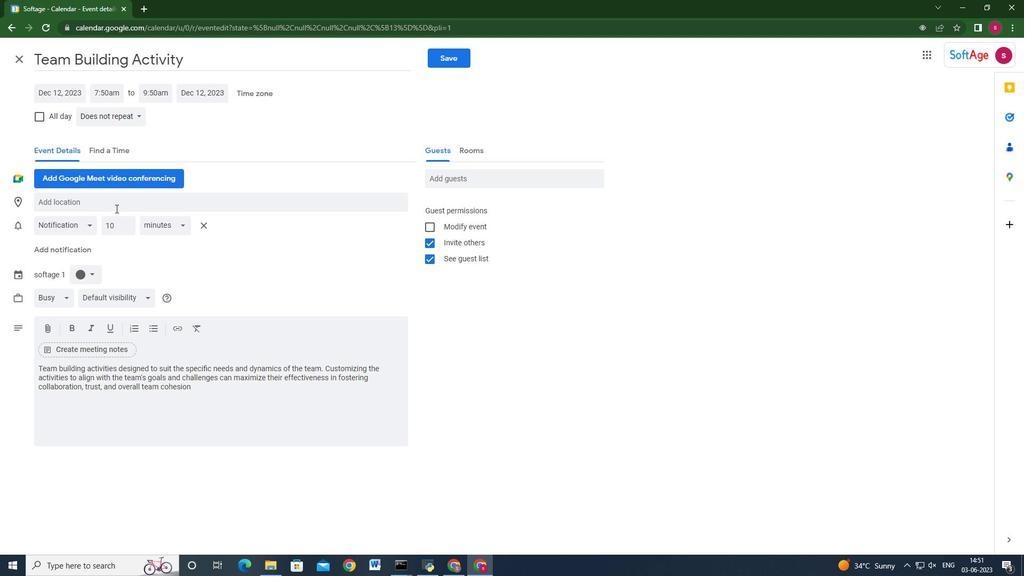 
Action: Key pressed 456<Key.space><Key.shift_r>Gran<Key.space><Key.shift>B<Key.backspace><Key.shift><Key.shift><Key.shift><Key.shift><Key.shift><Key.shift><Key.shift><Key.shift><Key.shift><Key.shift><Key.shift><Key.shift><Key.shift><Key.shift><Key.shift><Key.shift>Via,<Key.space><Key.shift>Madrid,<Key.space>s<Key.backspace><Key.shift_r>Spain
Screenshot: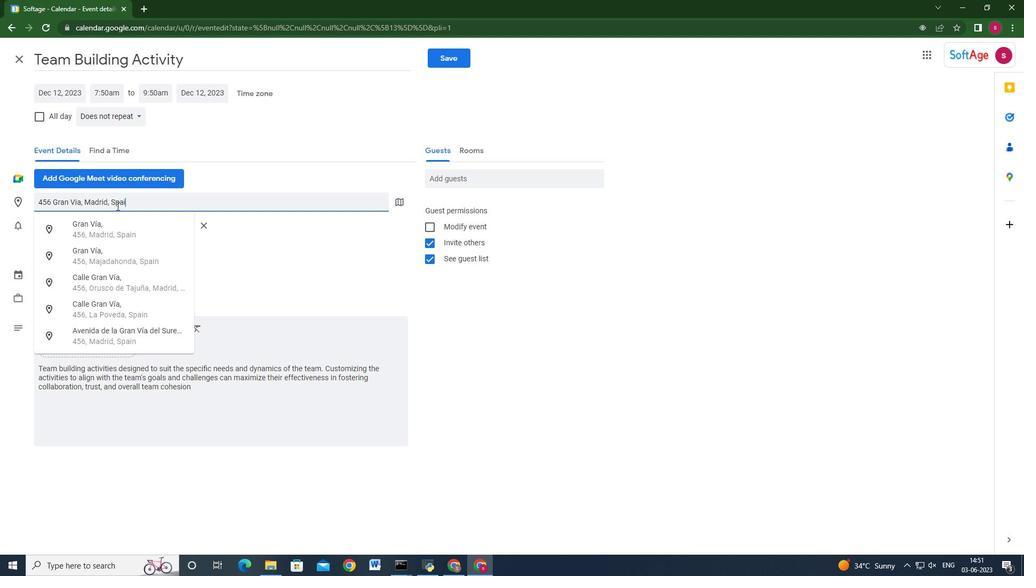 
Action: Mouse moved to (626, 328)
Screenshot: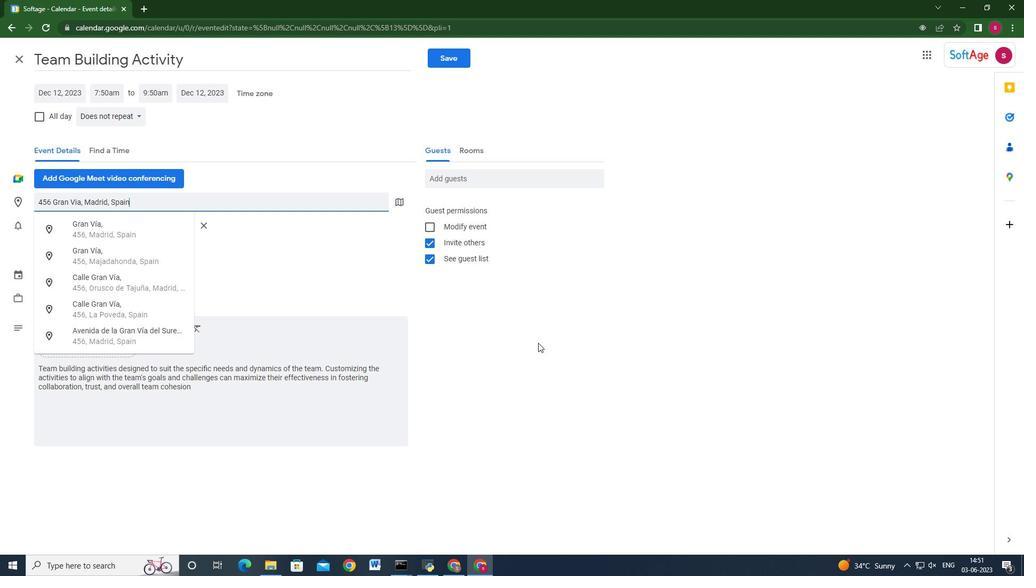 
Action: Mouse pressed left at (626, 328)
Screenshot: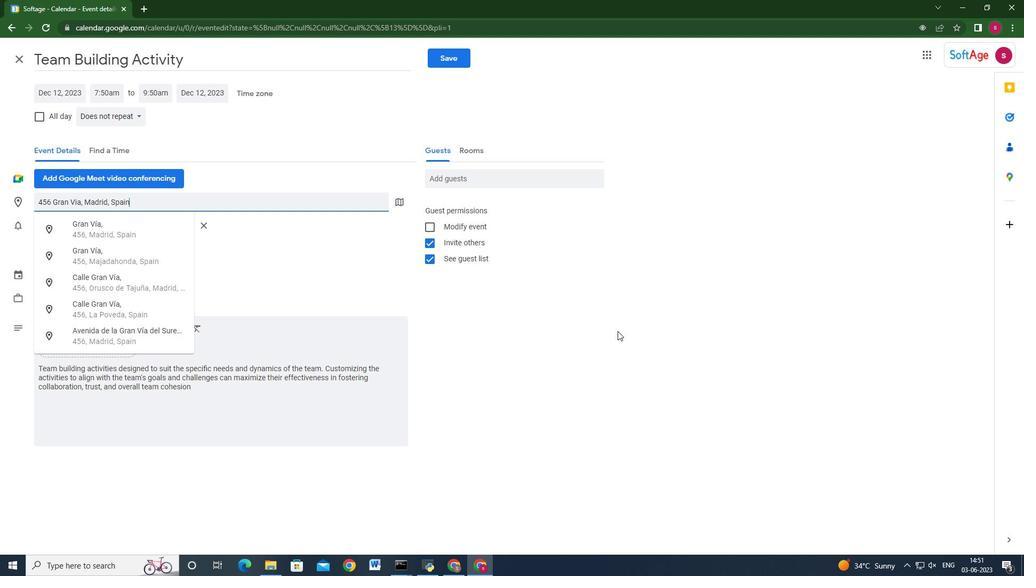 
Action: Mouse moved to (448, 176)
Screenshot: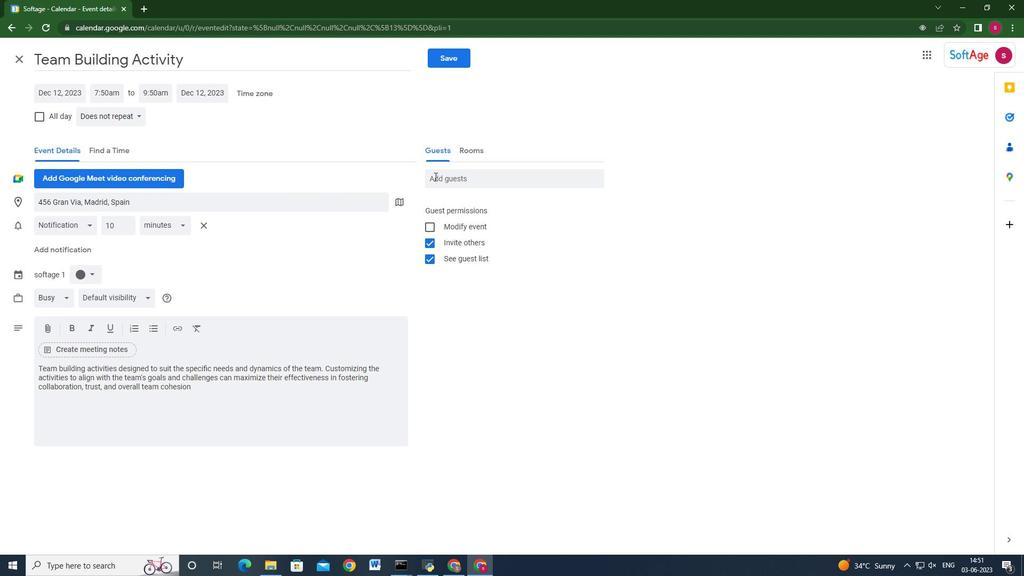 
Action: Mouse pressed left at (448, 176)
Screenshot: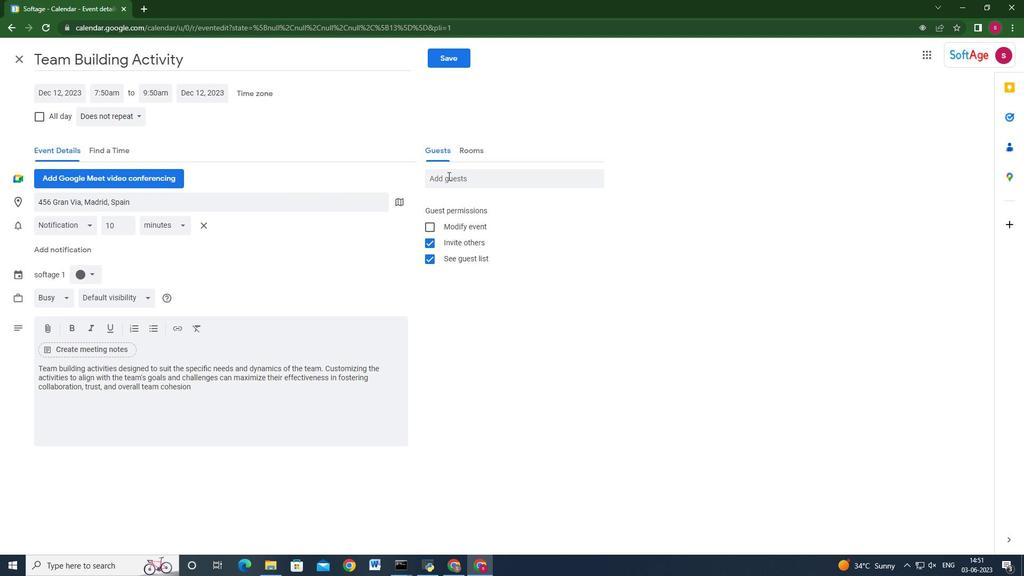 
Action: Key pressed softage.1<Key.shift_r>@softage.net<Key.enter>softage.2<Key.shift_r>@softage.net<Key.enter>
Screenshot: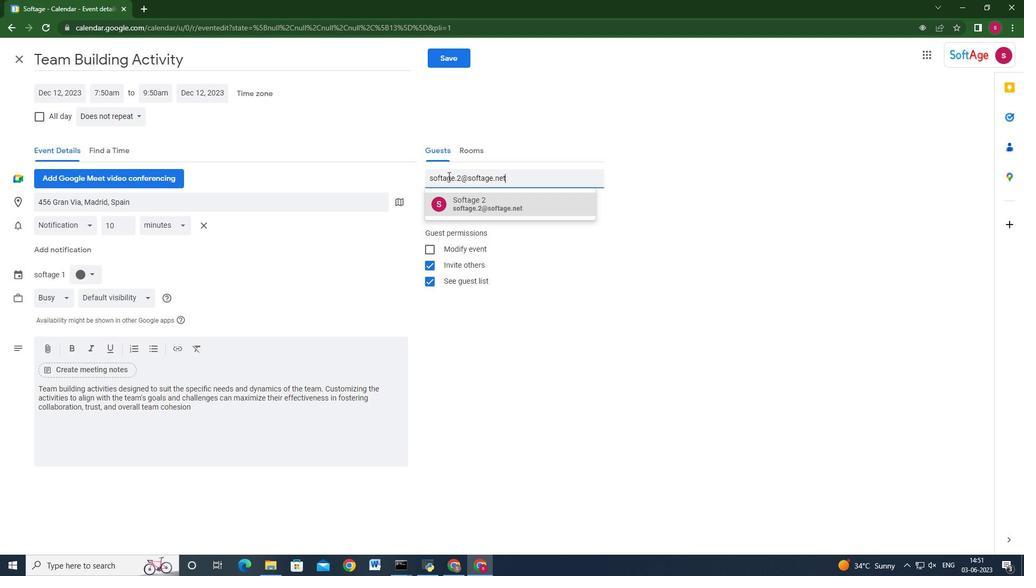 
Action: Mouse pressed left at (448, 176)
Screenshot: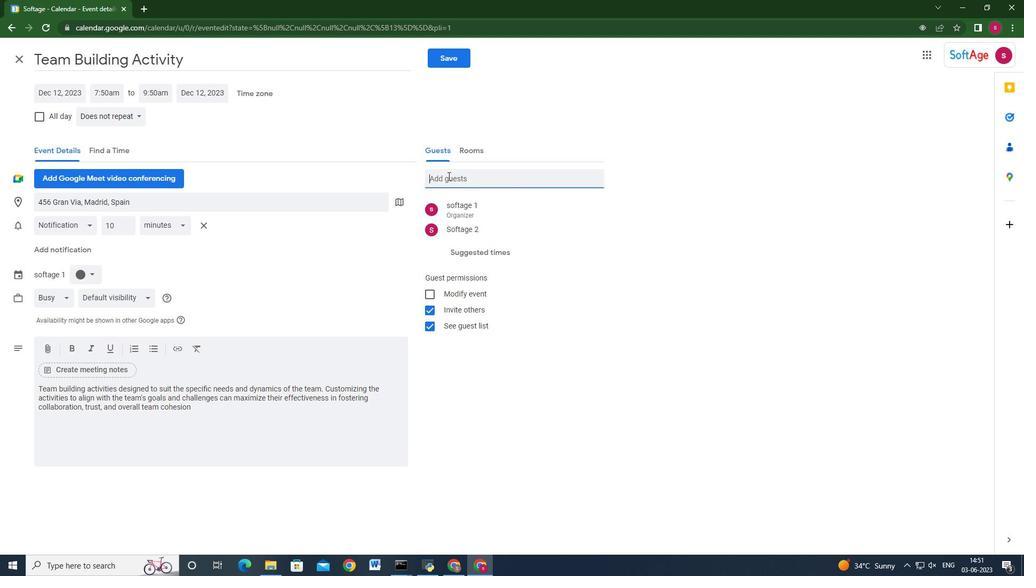 
Action: Key pressed softage.3<Key.shift_r>@softage.net<Key.enter>
Screenshot: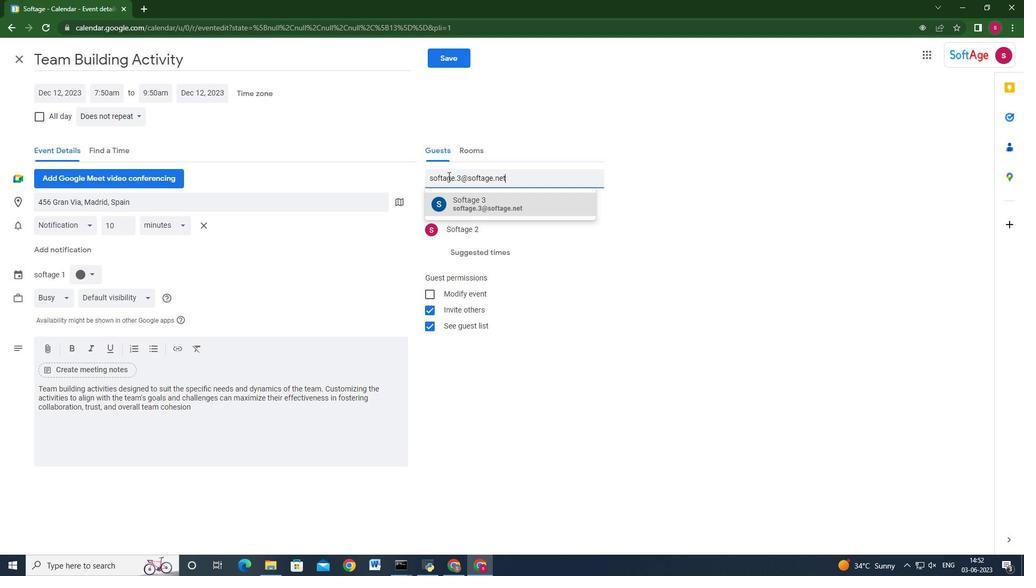 
Action: Mouse moved to (117, 118)
Screenshot: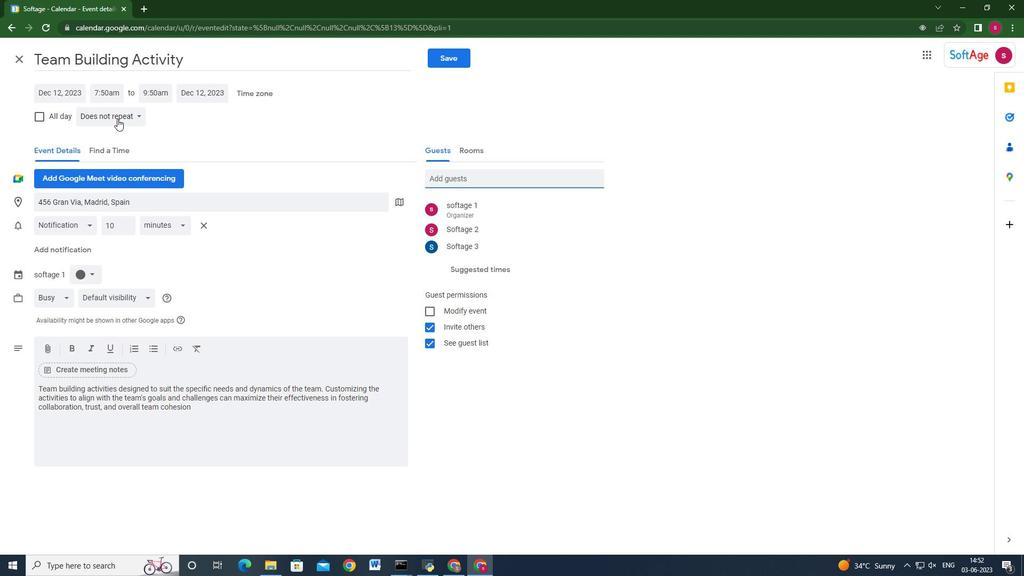 
Action: Mouse pressed left at (117, 118)
Screenshot: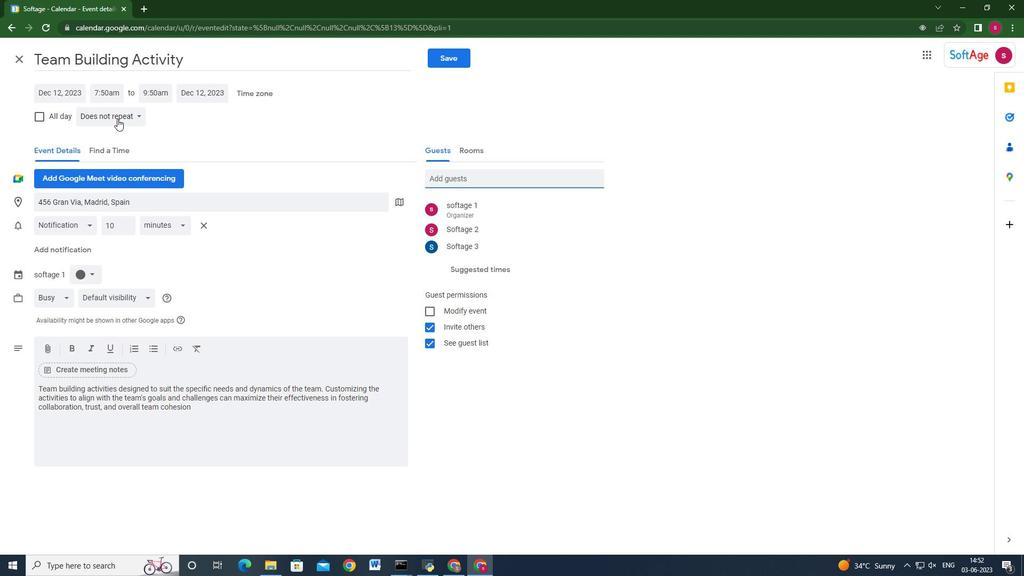 
Action: Mouse moved to (104, 239)
Screenshot: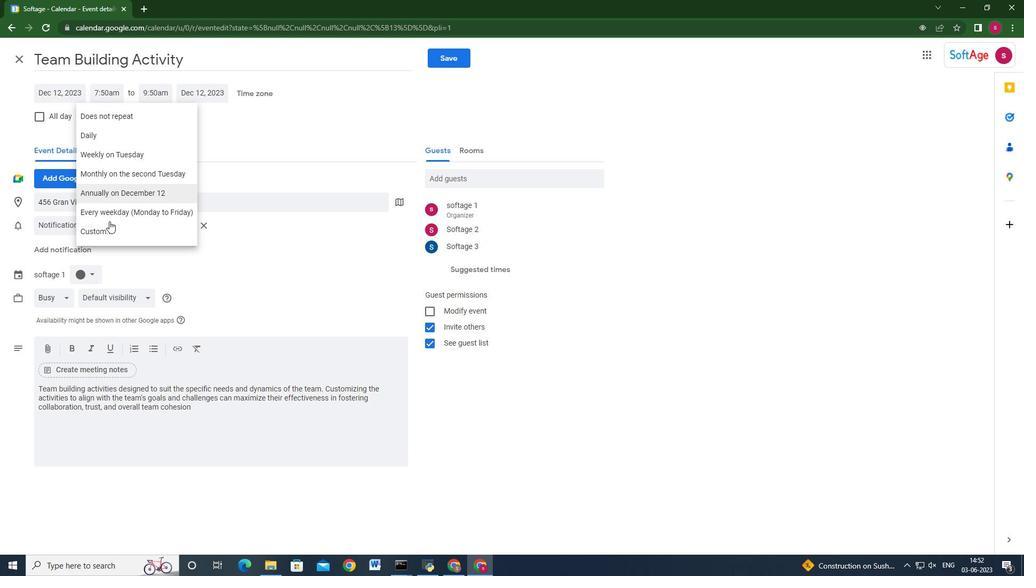 
Action: Mouse pressed left at (104, 239)
Screenshot: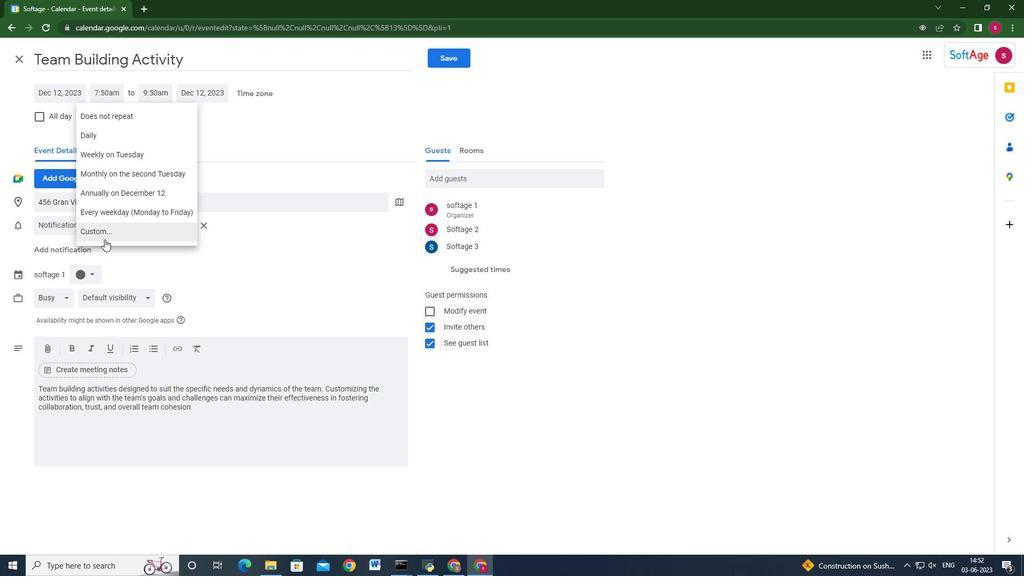 
Action: Mouse moved to (432, 278)
Screenshot: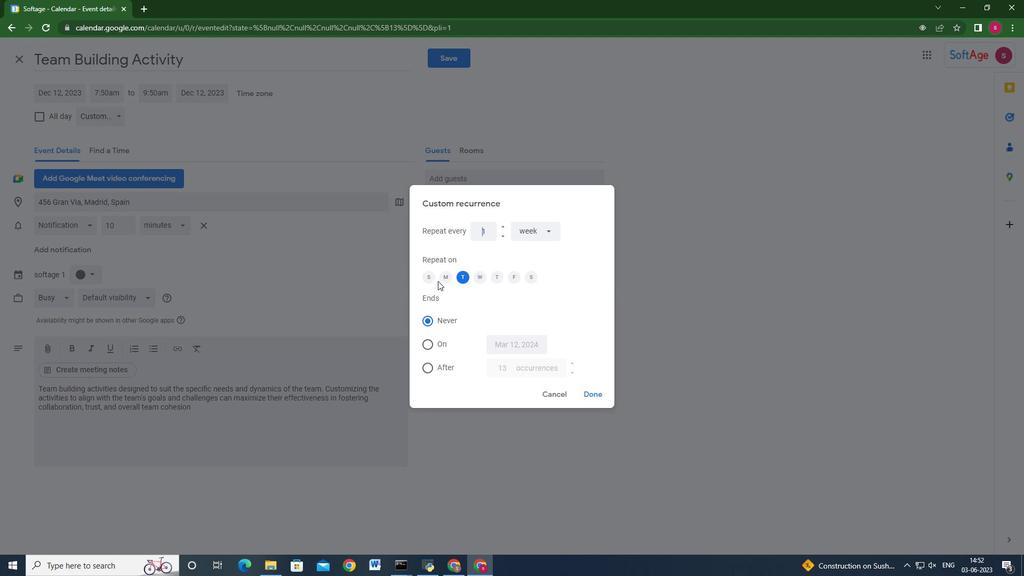 
Action: Mouse pressed left at (432, 278)
Screenshot: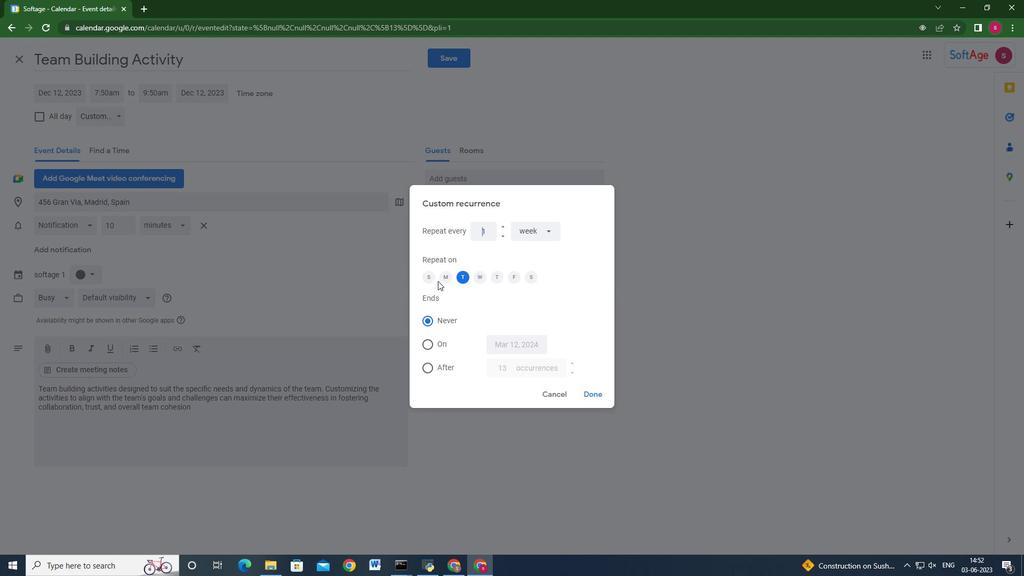 
Action: Mouse moved to (465, 279)
Screenshot: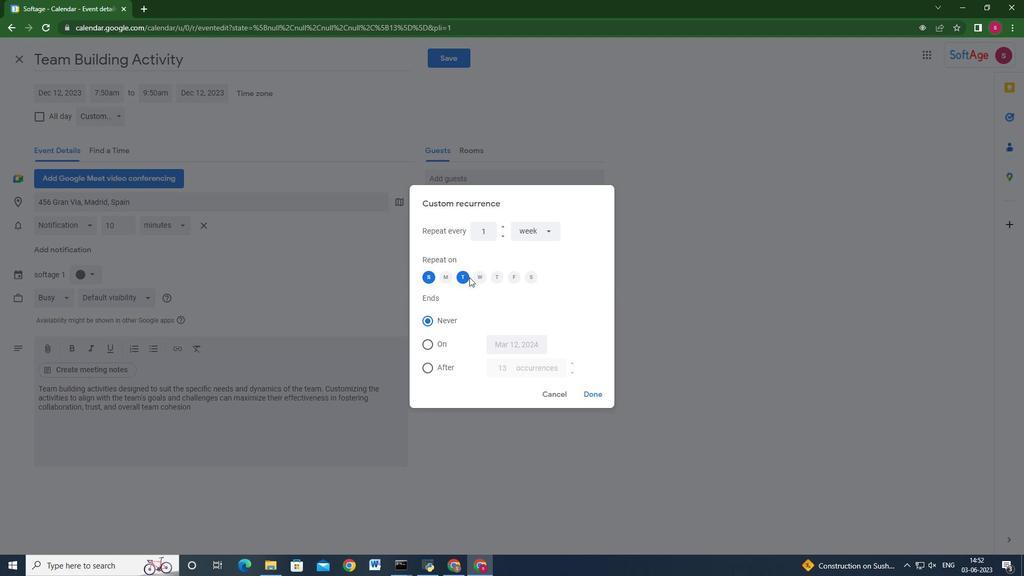 
Action: Mouse pressed left at (465, 279)
Screenshot: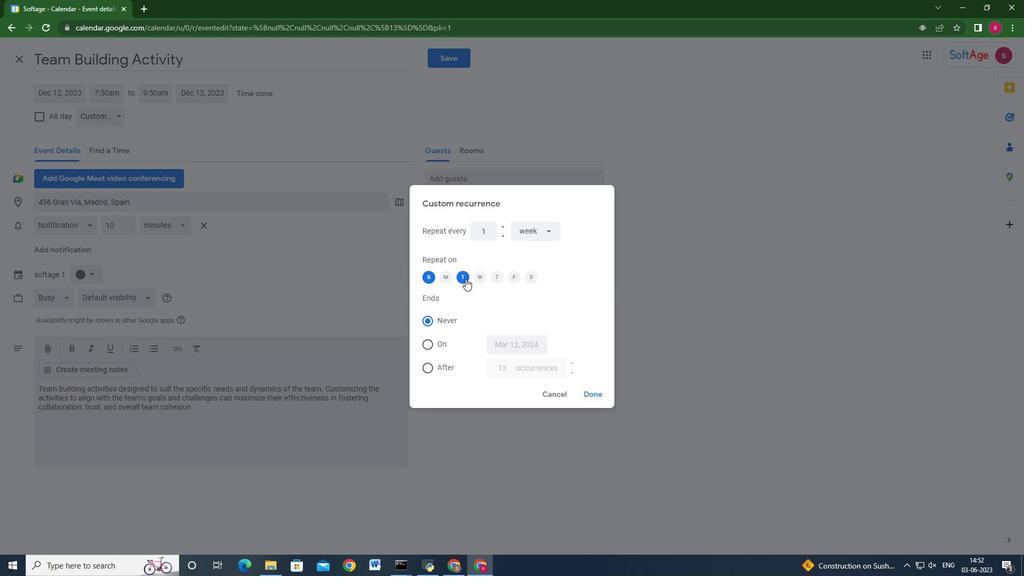 
Action: Mouse moved to (585, 392)
Screenshot: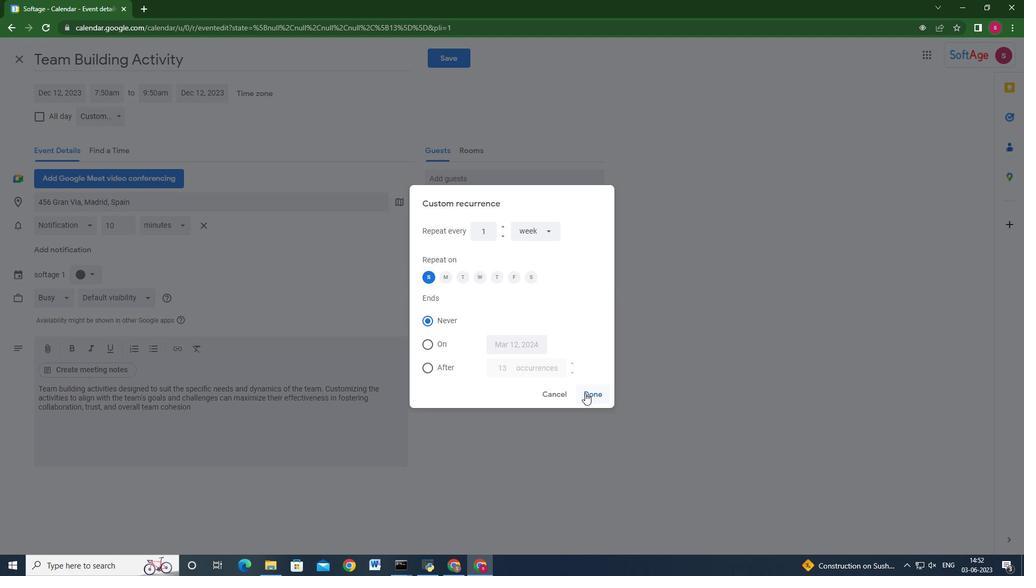 
Action: Mouse pressed left at (585, 392)
Screenshot: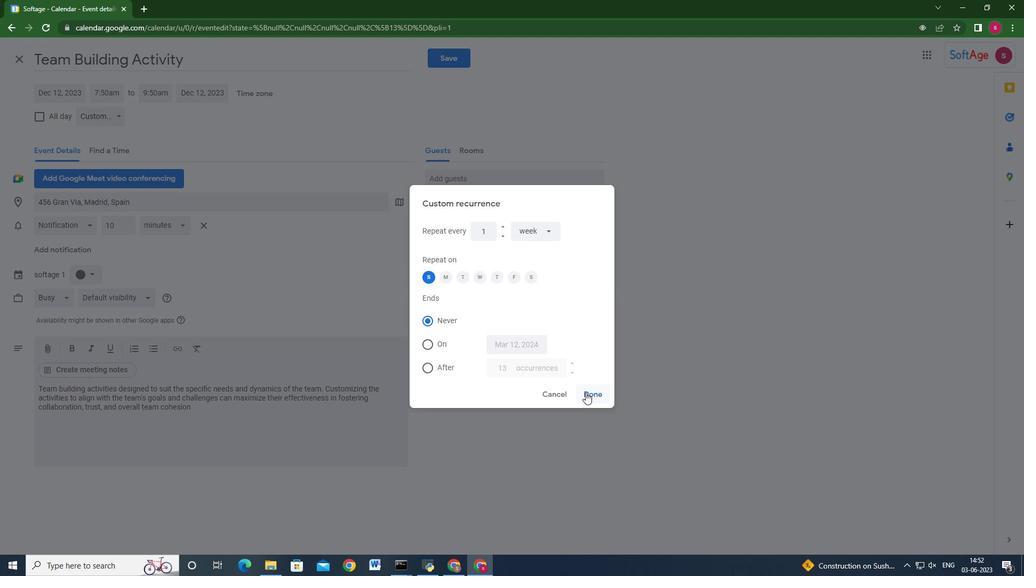 
Action: Mouse moved to (452, 64)
Screenshot: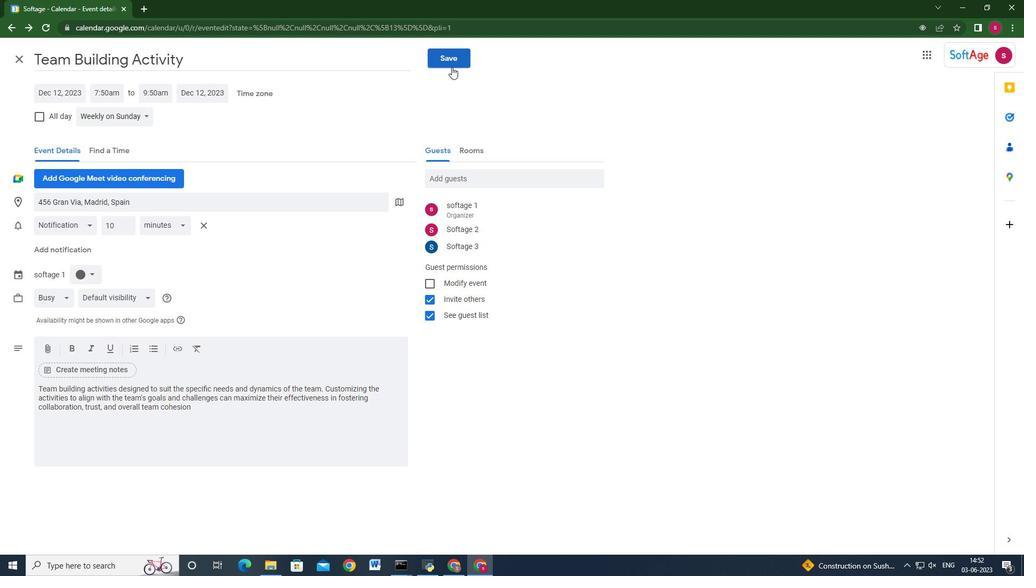 
Action: Mouse pressed left at (452, 64)
Screenshot: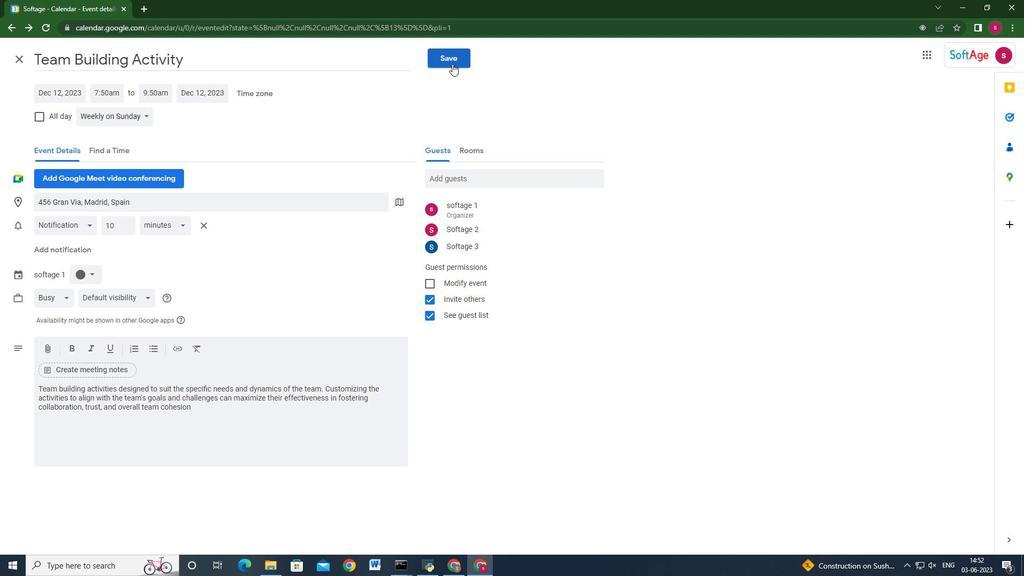 
Action: Mouse moved to (604, 324)
Screenshot: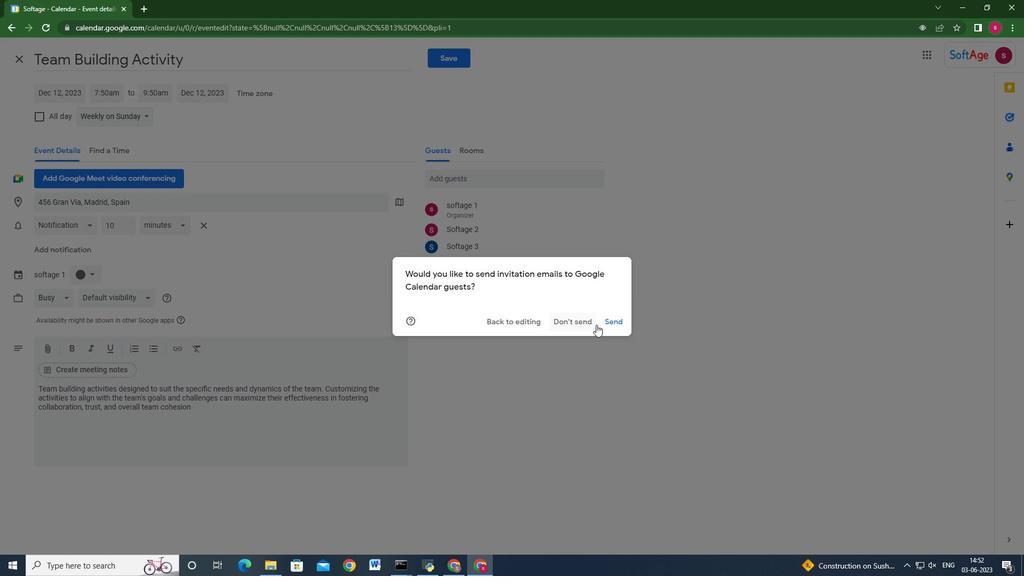 
Action: Mouse pressed left at (604, 324)
Screenshot: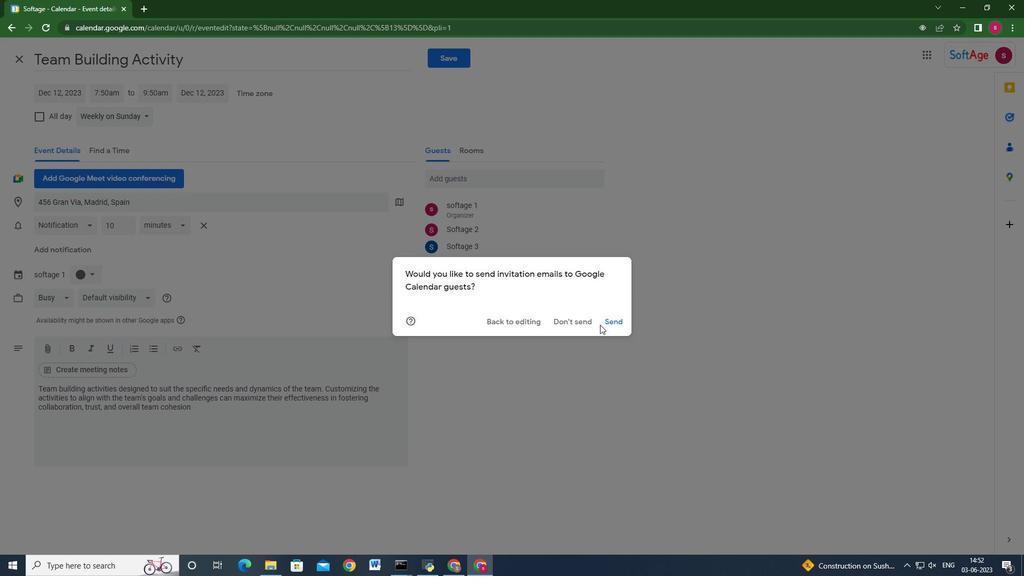 
Action: Mouse moved to (604, 324)
Screenshot: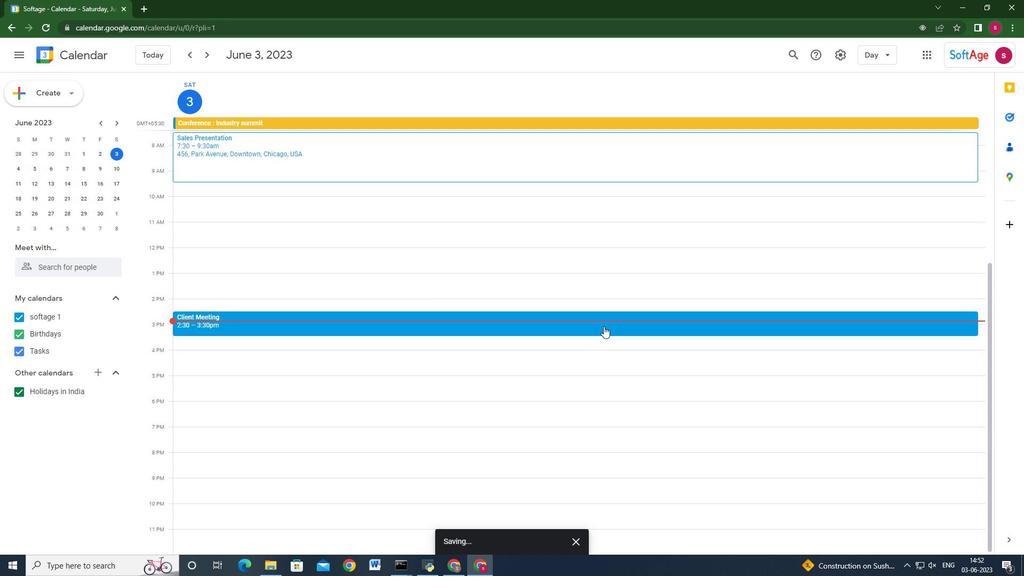 
